 Task: Create new customer invoice with Date Opened: 14-May-23, Select Customer: Automotive Rat Spot, Terms: Net 15. Make invoice entry for item-1 with Date: 14-May-23, Description: Versace Natural Eros Eau De Toilette Spray (1.7 oz)
, Income Account: Income:Sales, Quantity: 2, Unit Price: 10.99, Sales Tax: Y, Sales Tax Included: Y, Tax Table: Sales Tax. Post Invoice with Post Date: 14-May-23, Post to Accounts: Assets:Accounts Receivable. Pay / Process Payment with Transaction Date: 28-May-23, Amount: 21.98, Transfer Account: Checking Account. Go to 'Print Invoice'.
Action: Mouse moved to (131, 29)
Screenshot: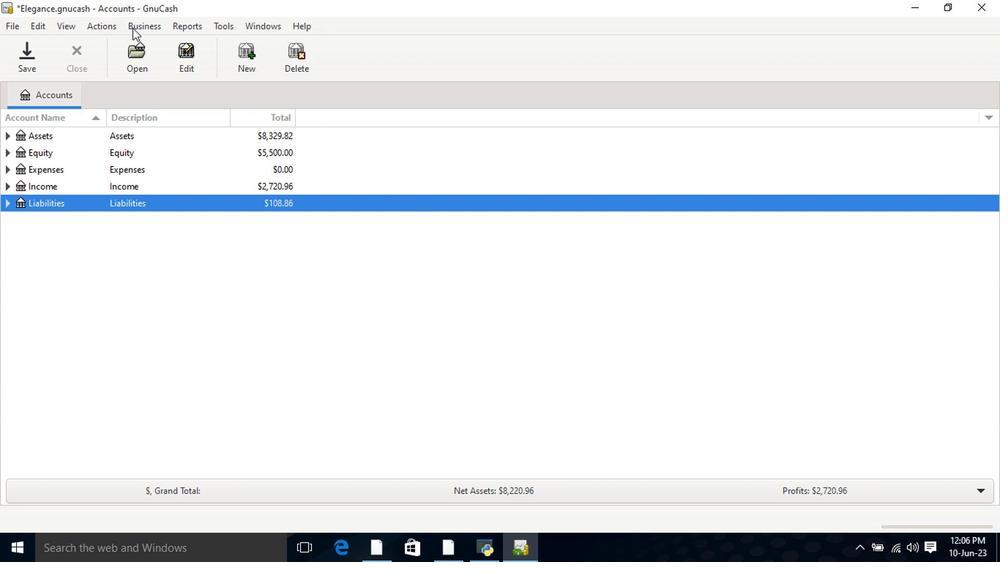 
Action: Mouse pressed left at (131, 29)
Screenshot: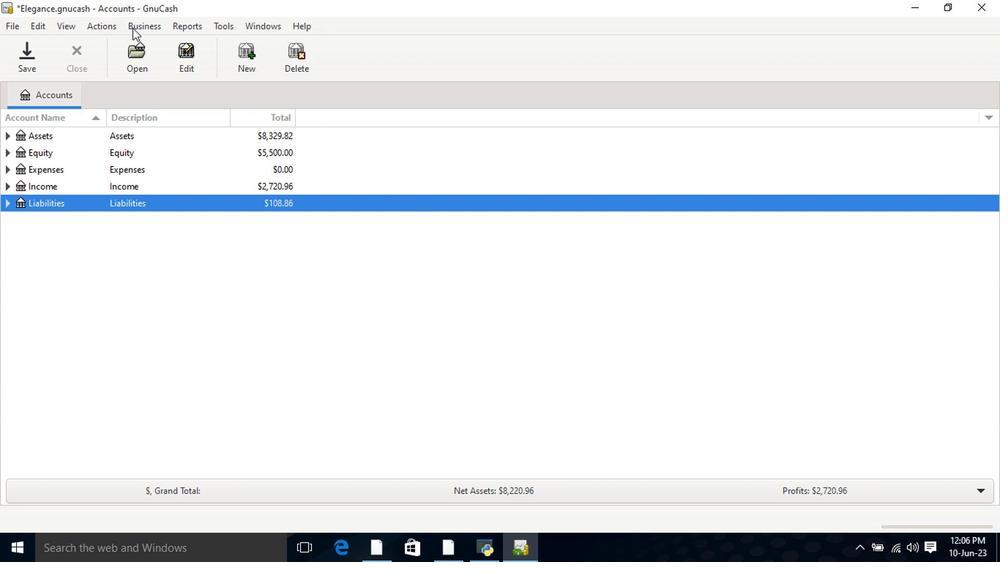 
Action: Mouse moved to (150, 38)
Screenshot: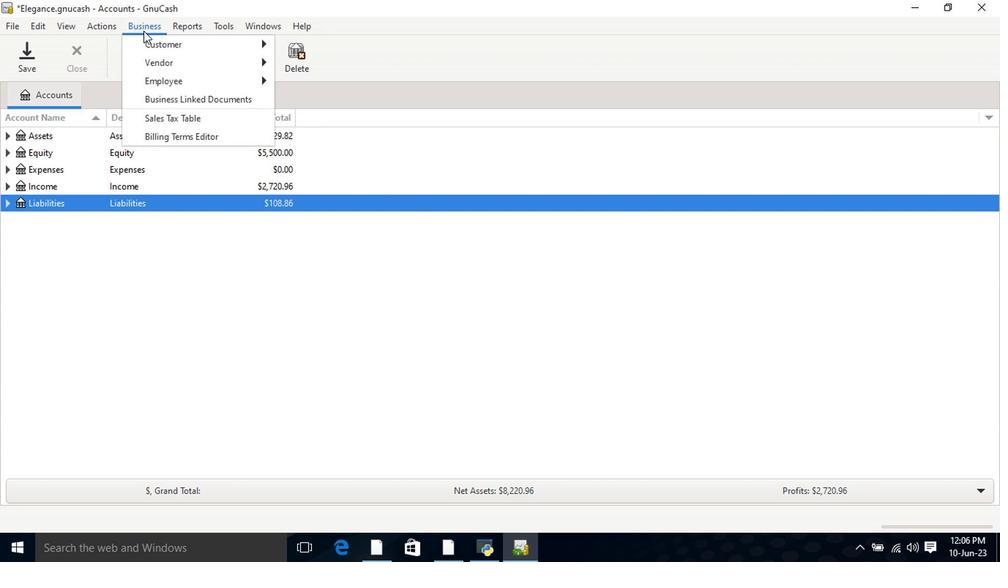 
Action: Mouse pressed left at (150, 38)
Screenshot: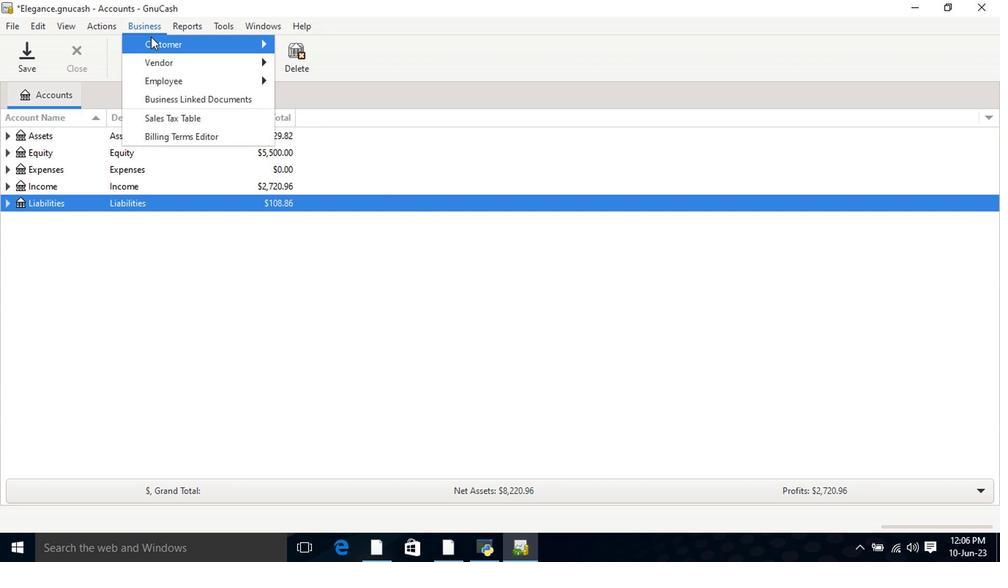 
Action: Mouse moved to (316, 100)
Screenshot: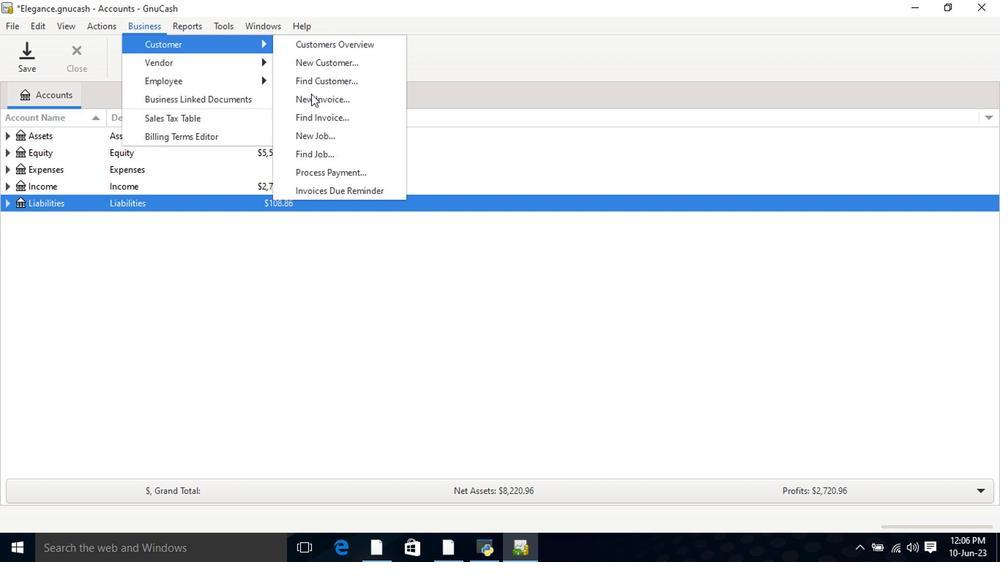 
Action: Mouse pressed left at (316, 100)
Screenshot: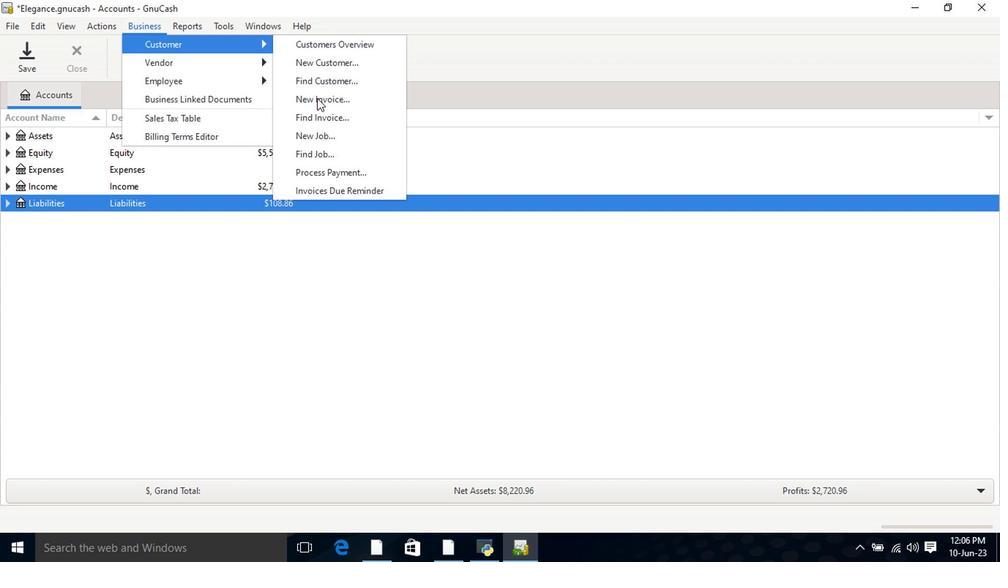 
Action: Mouse moved to (602, 229)
Screenshot: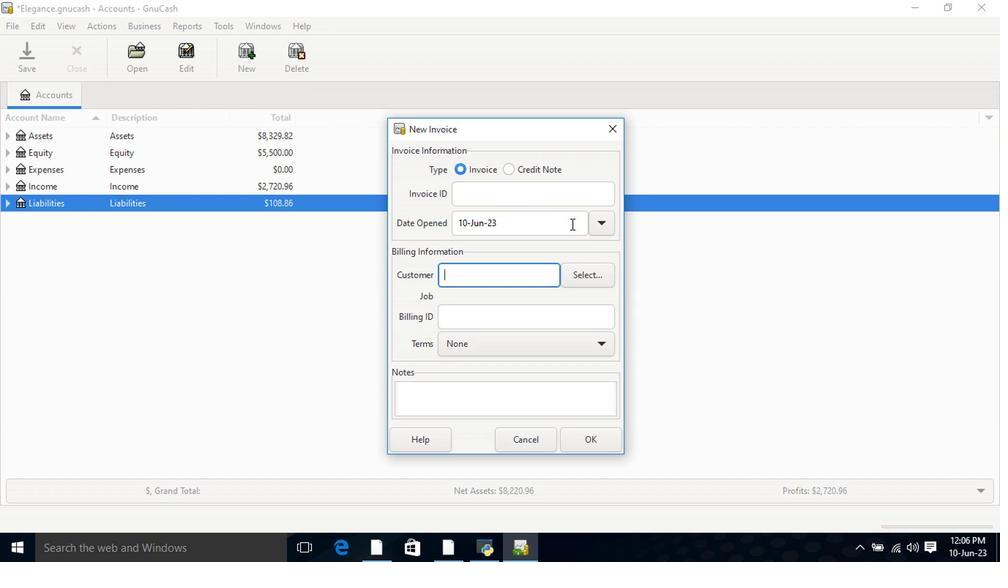 
Action: Mouse pressed left at (602, 229)
Screenshot: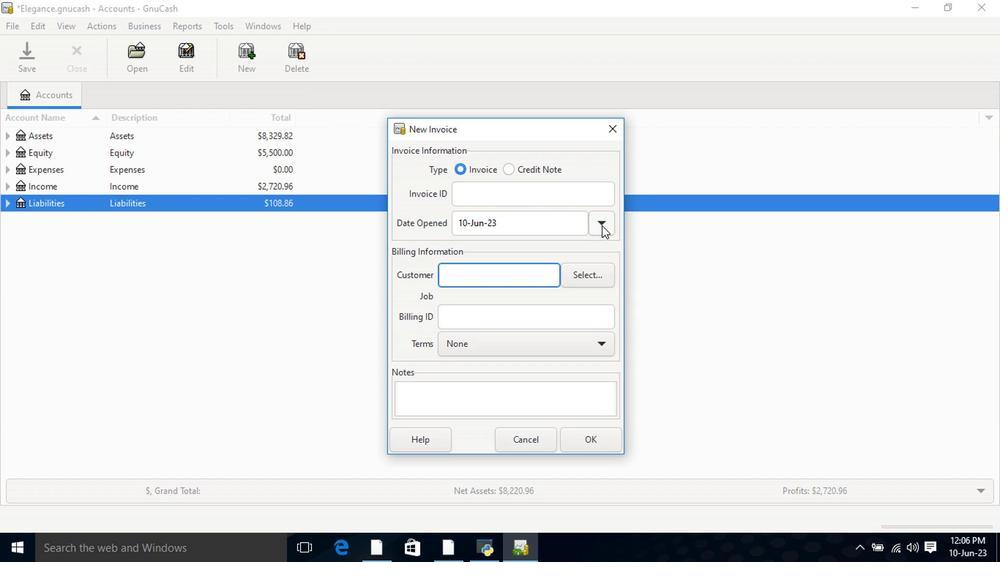 
Action: Mouse moved to (487, 249)
Screenshot: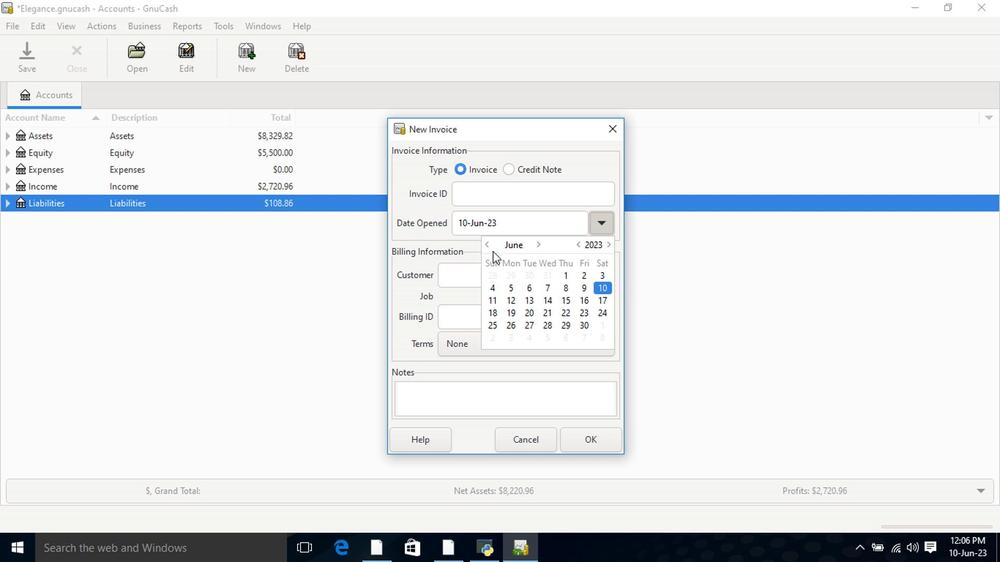 
Action: Mouse pressed left at (487, 249)
Screenshot: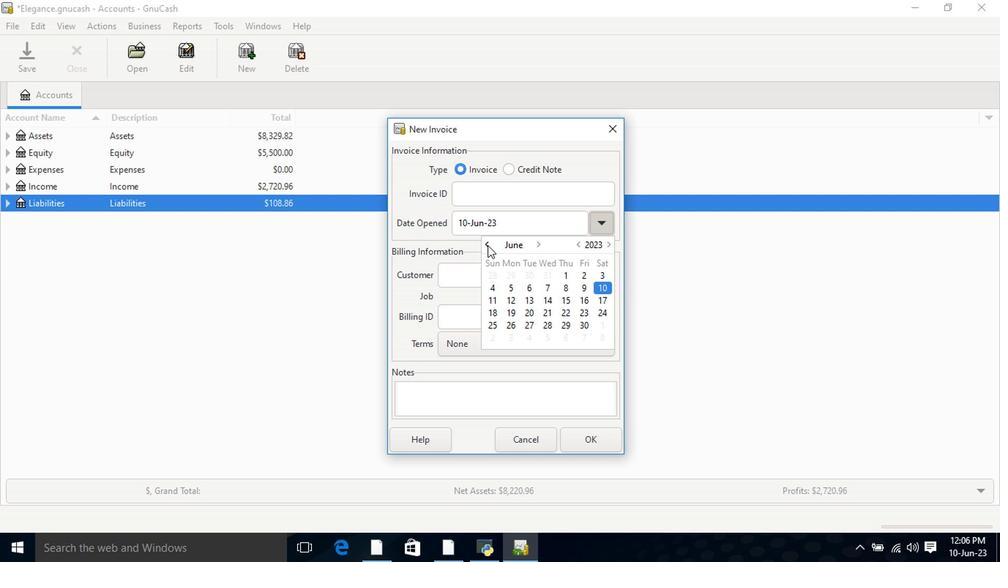 
Action: Mouse moved to (494, 307)
Screenshot: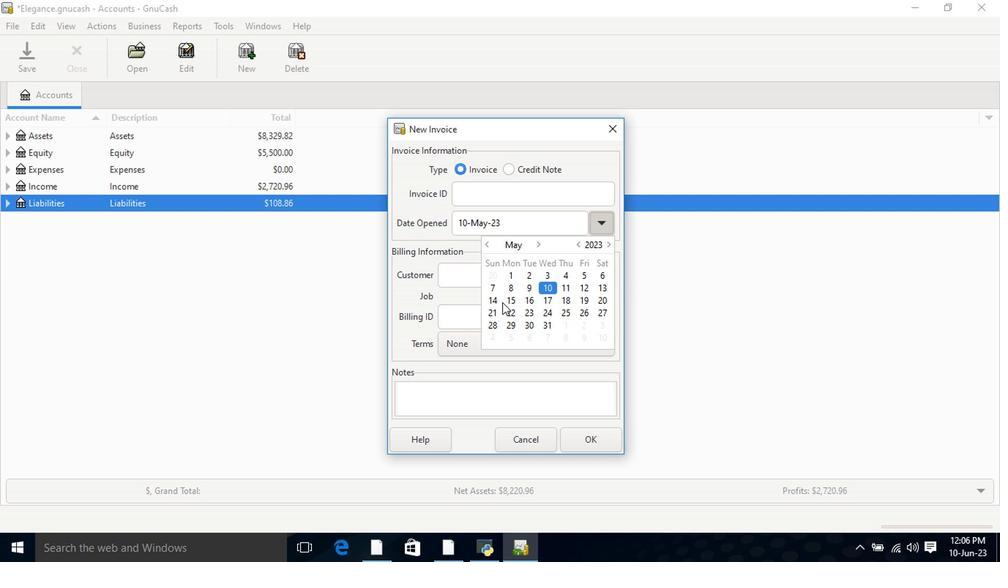 
Action: Mouse pressed left at (494, 307)
Screenshot: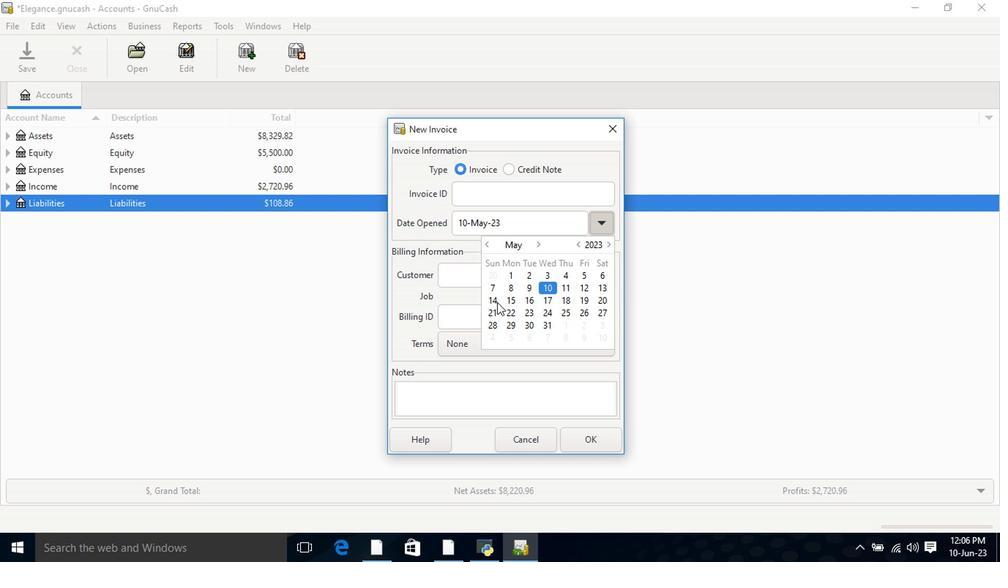 
Action: Mouse pressed left at (494, 307)
Screenshot: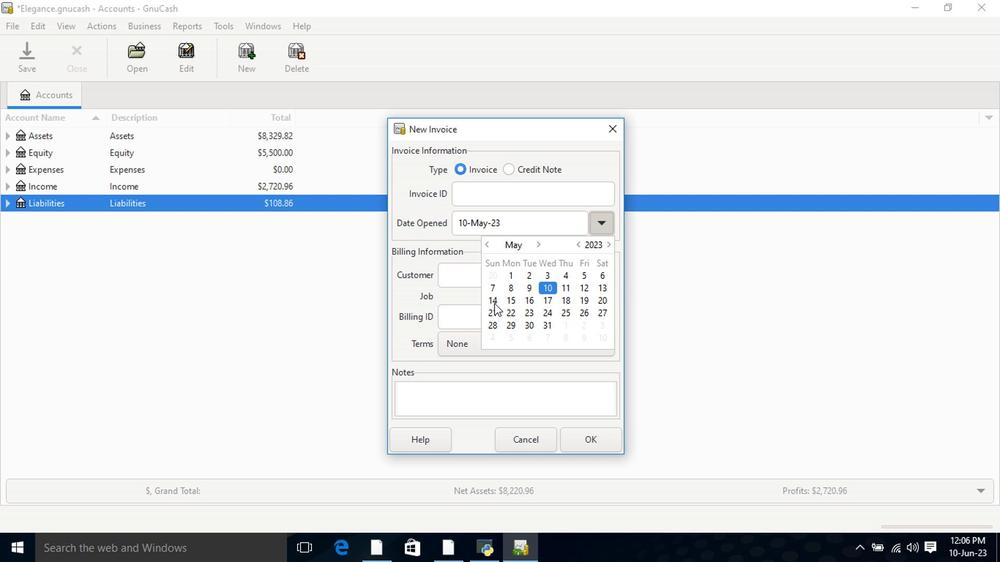 
Action: Mouse moved to (484, 280)
Screenshot: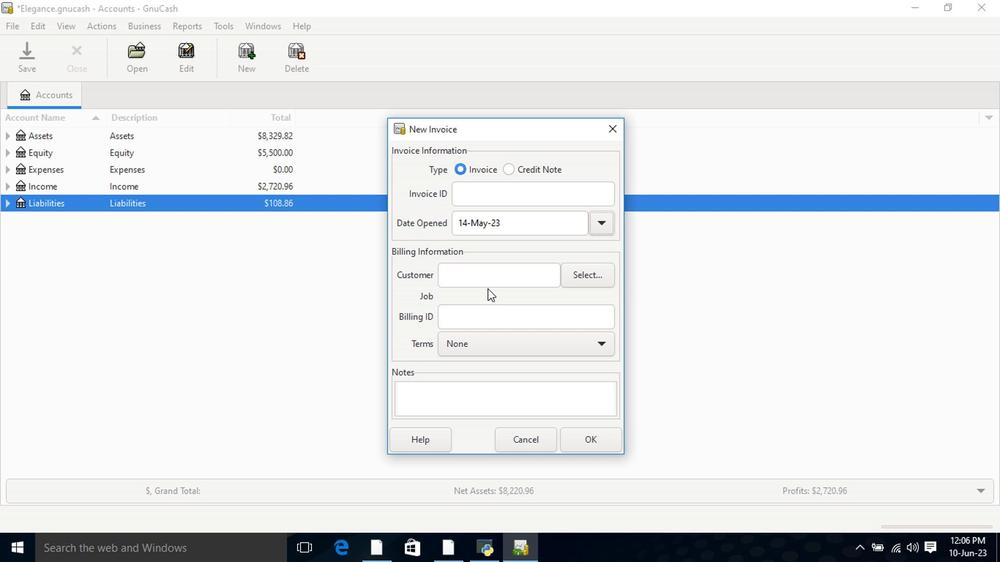 
Action: Mouse pressed left at (484, 280)
Screenshot: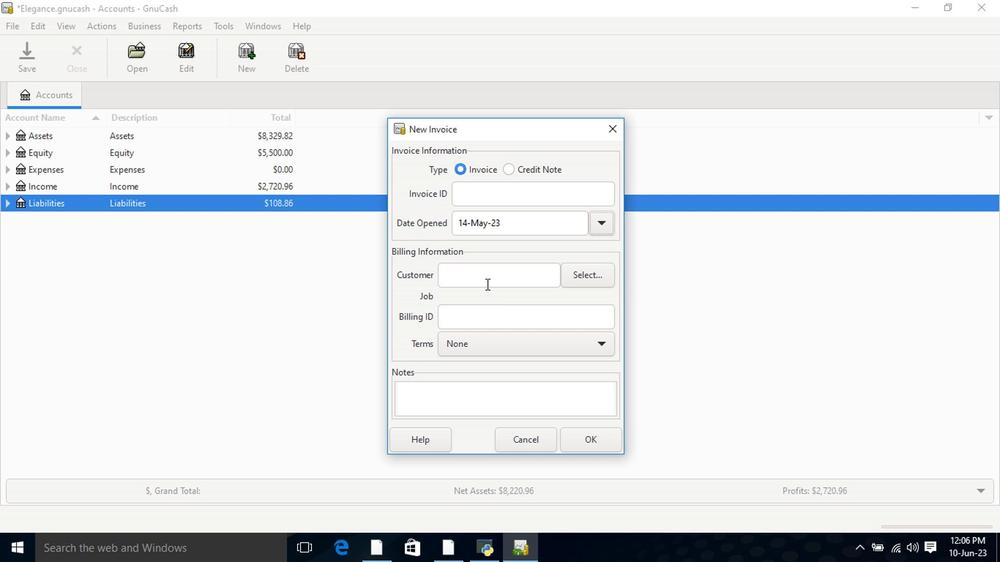 
Action: Key pressed <Key.shift>Auto
Screenshot: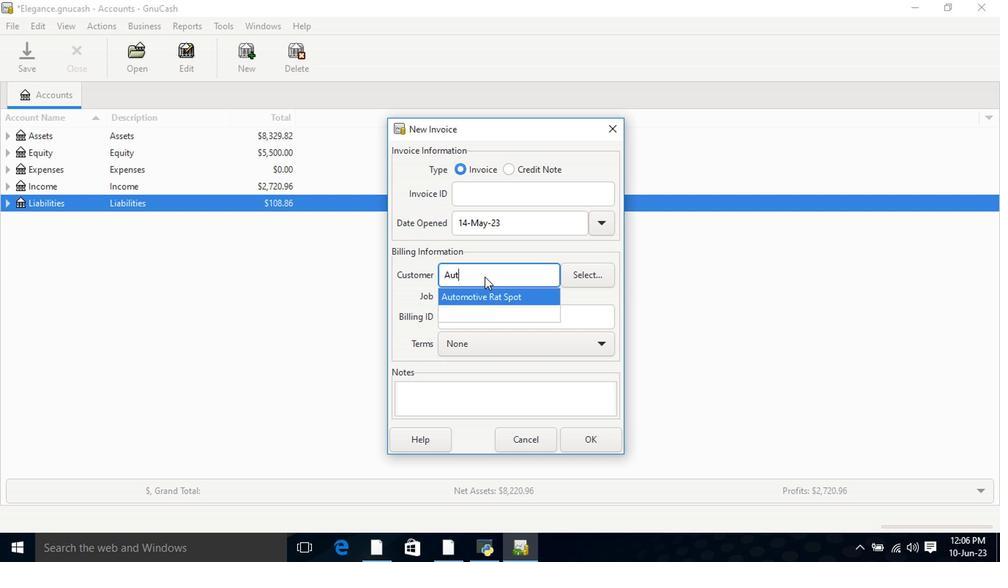 
Action: Mouse moved to (481, 302)
Screenshot: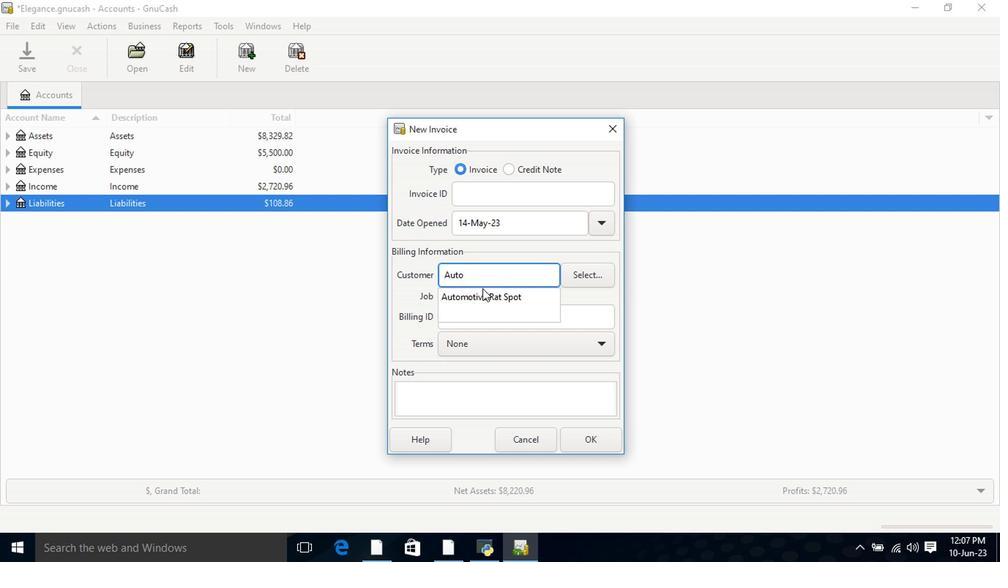 
Action: Mouse pressed left at (481, 302)
Screenshot: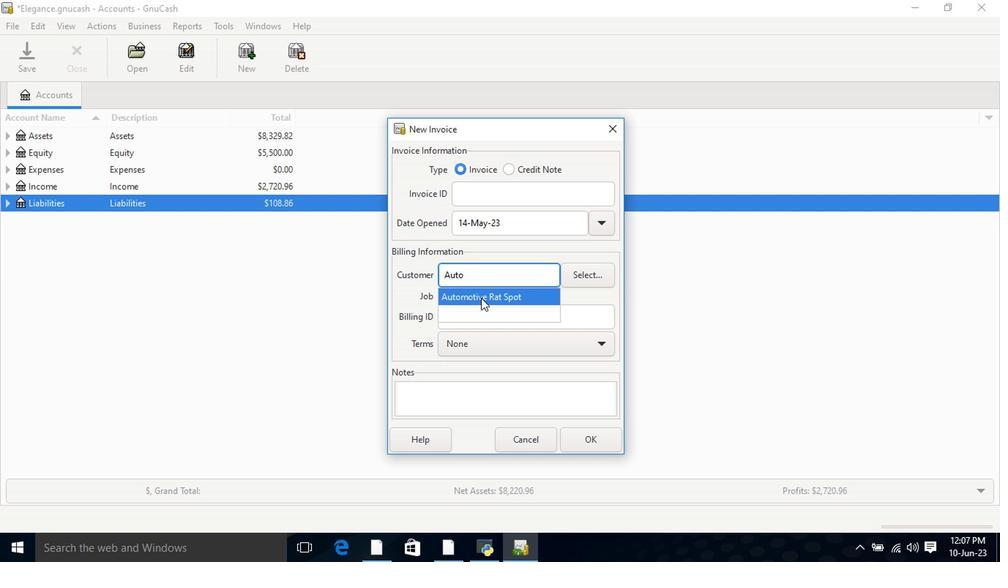 
Action: Mouse moved to (492, 372)
Screenshot: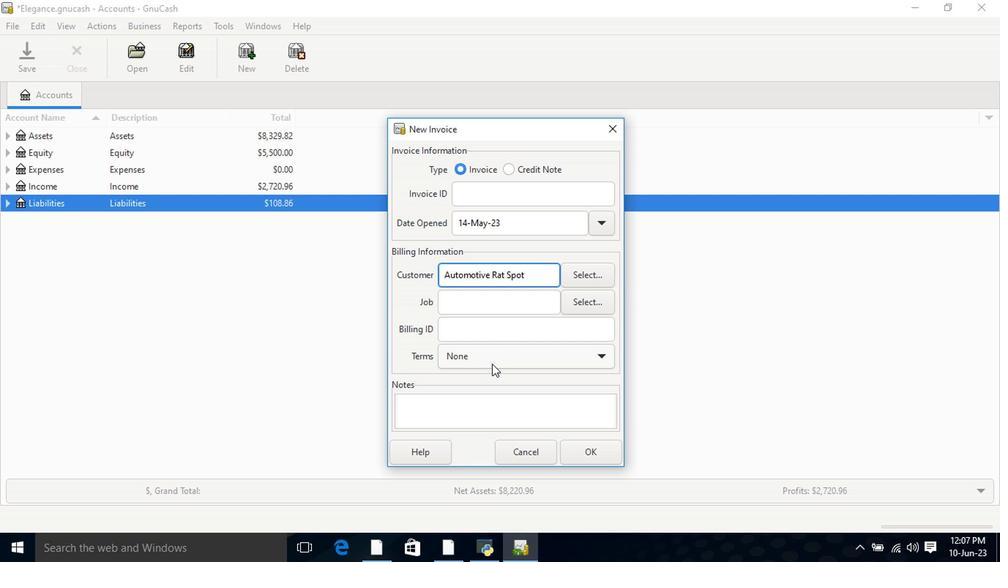 
Action: Mouse pressed left at (492, 372)
Screenshot: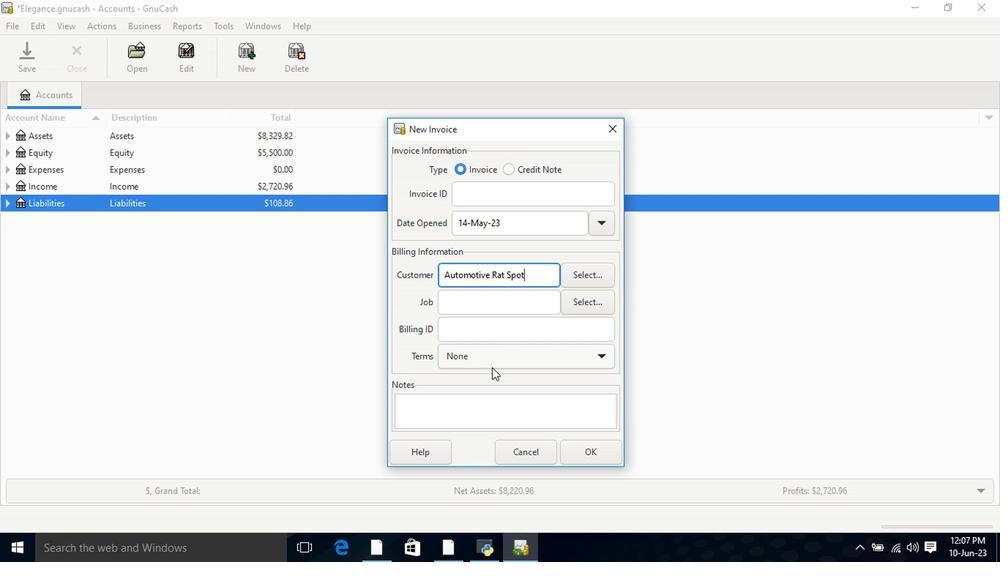 
Action: Mouse moved to (488, 387)
Screenshot: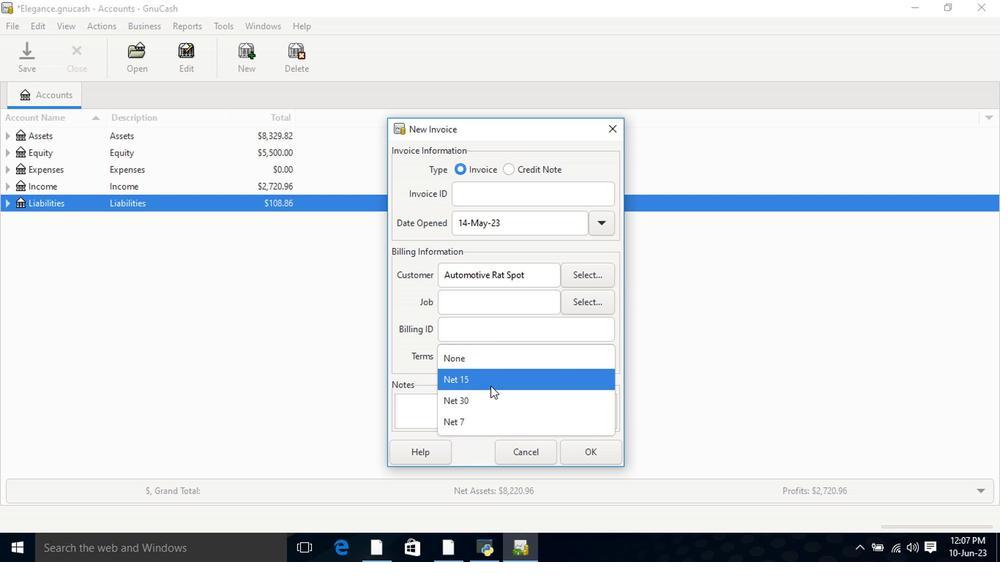 
Action: Mouse pressed left at (488, 387)
Screenshot: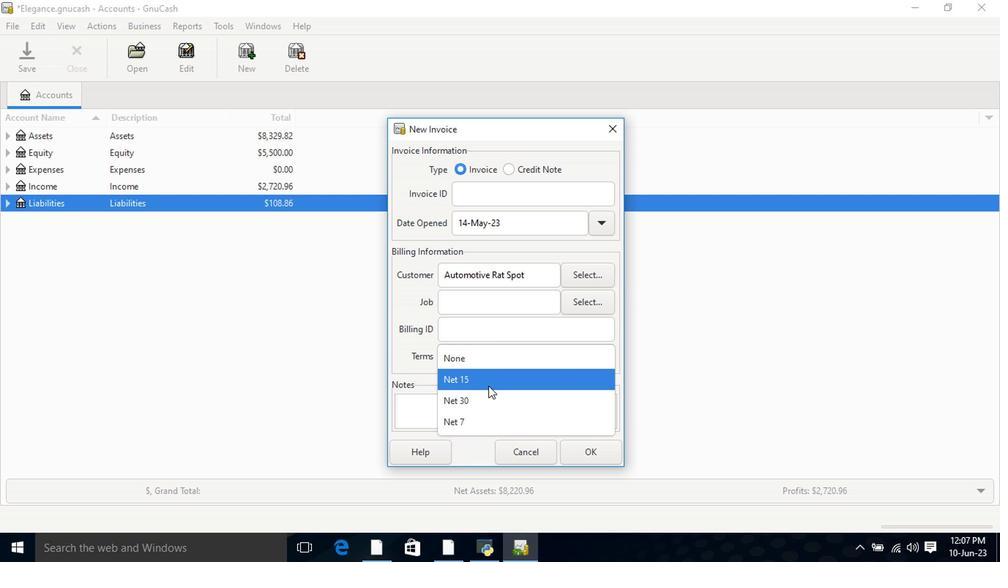
Action: Mouse moved to (579, 451)
Screenshot: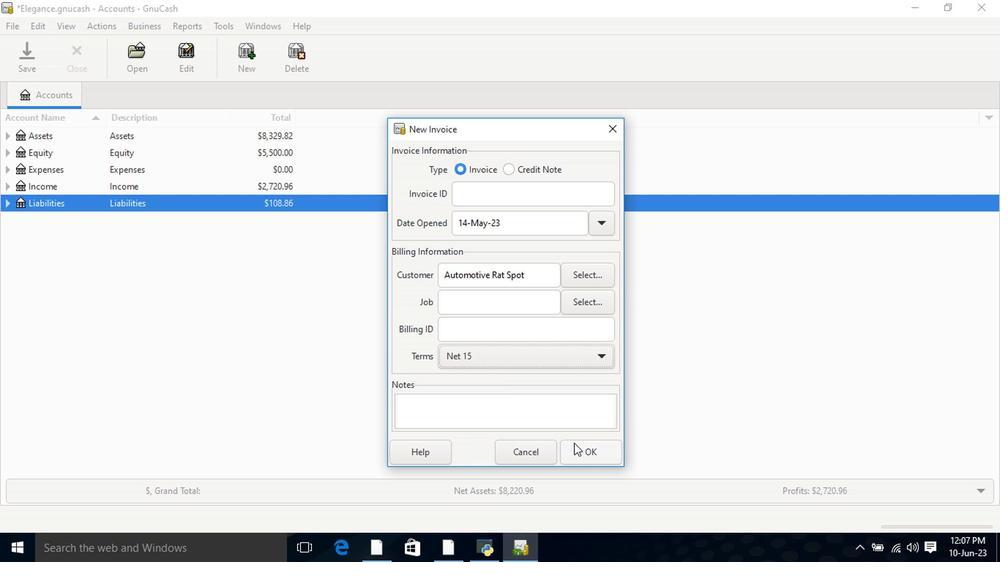 
Action: Mouse pressed left at (579, 451)
Screenshot: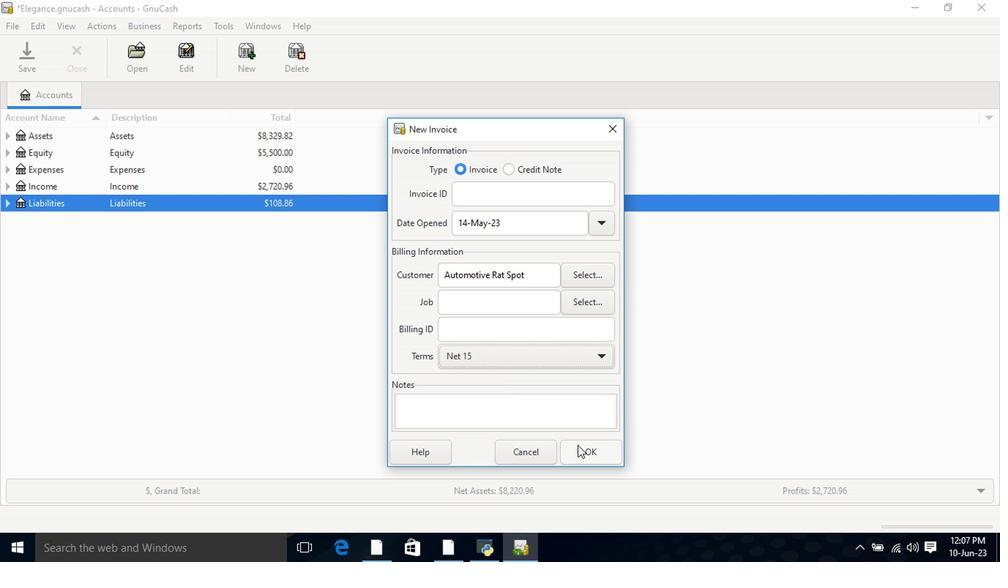 
Action: Mouse moved to (67, 288)
Screenshot: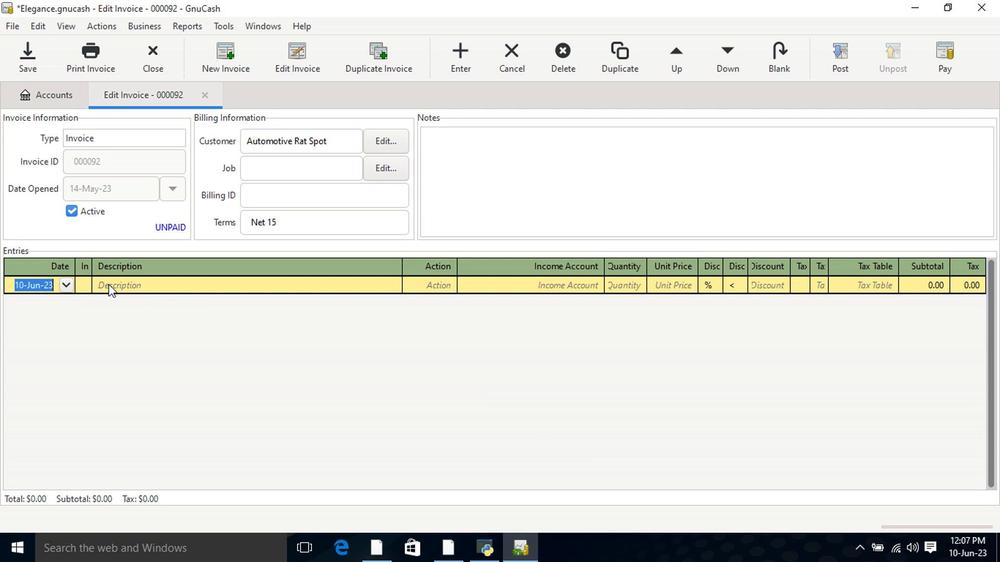 
Action: Mouse pressed left at (67, 288)
Screenshot: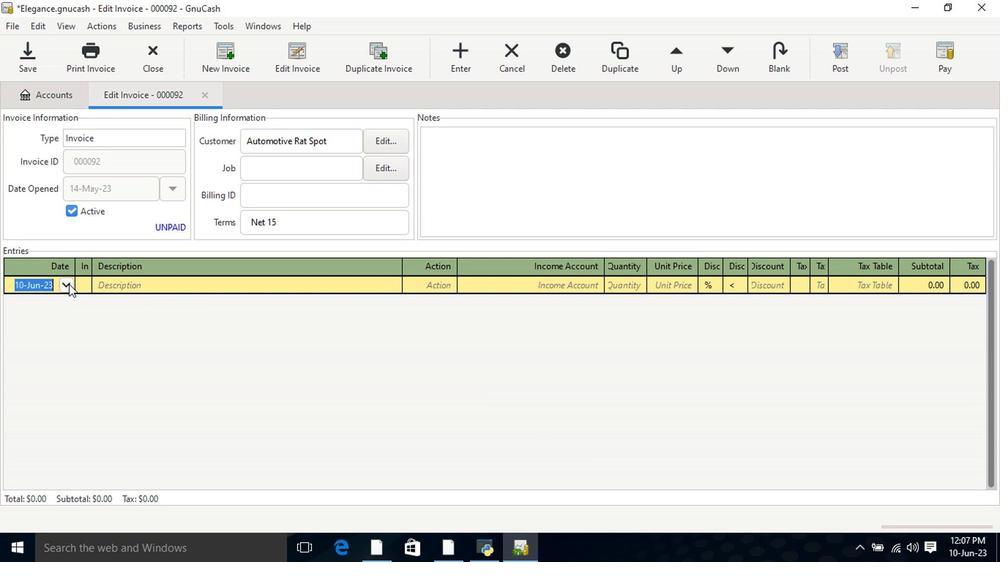 
Action: Mouse moved to (9, 309)
Screenshot: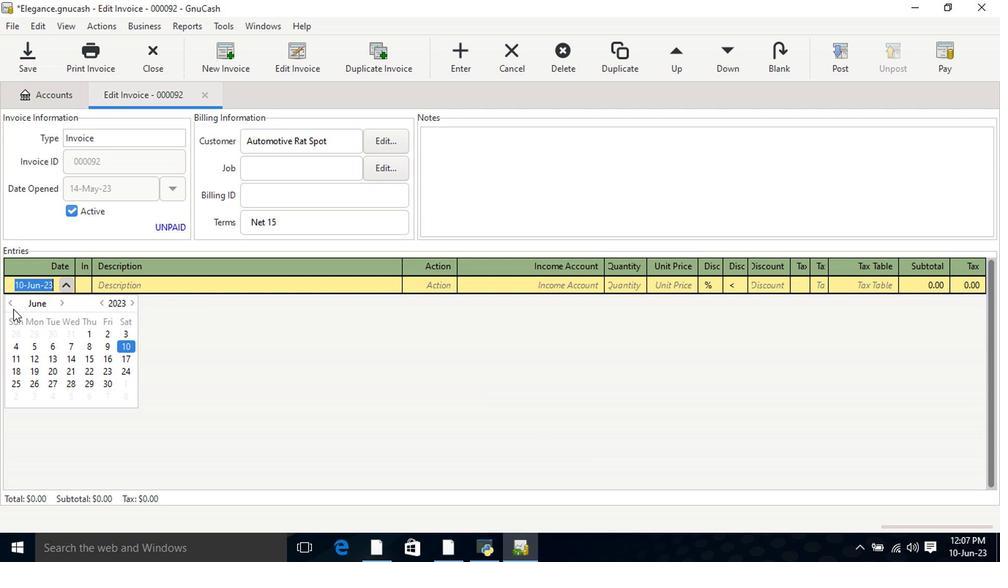 
Action: Mouse pressed left at (9, 309)
Screenshot: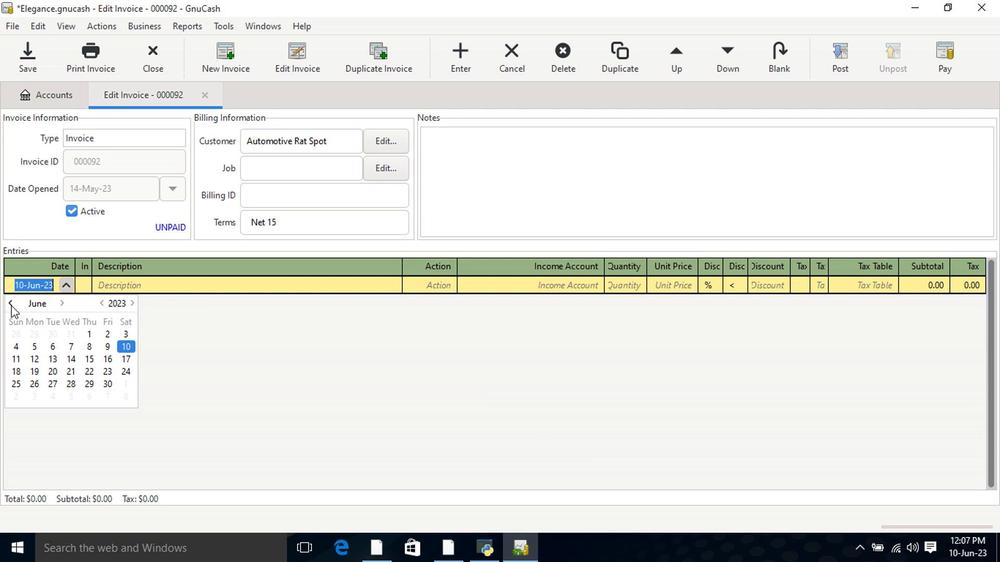 
Action: Mouse moved to (13, 363)
Screenshot: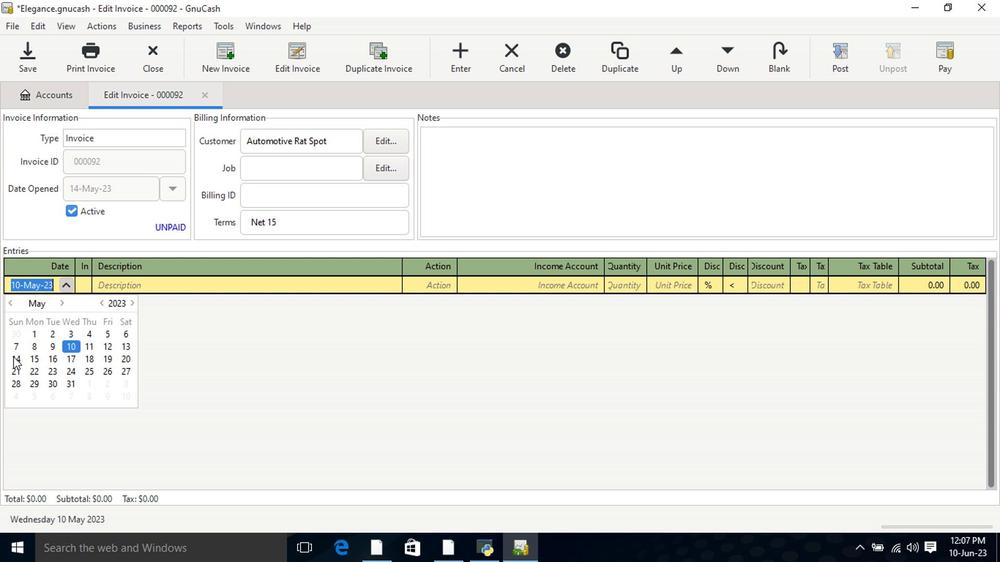 
Action: Mouse pressed left at (13, 363)
Screenshot: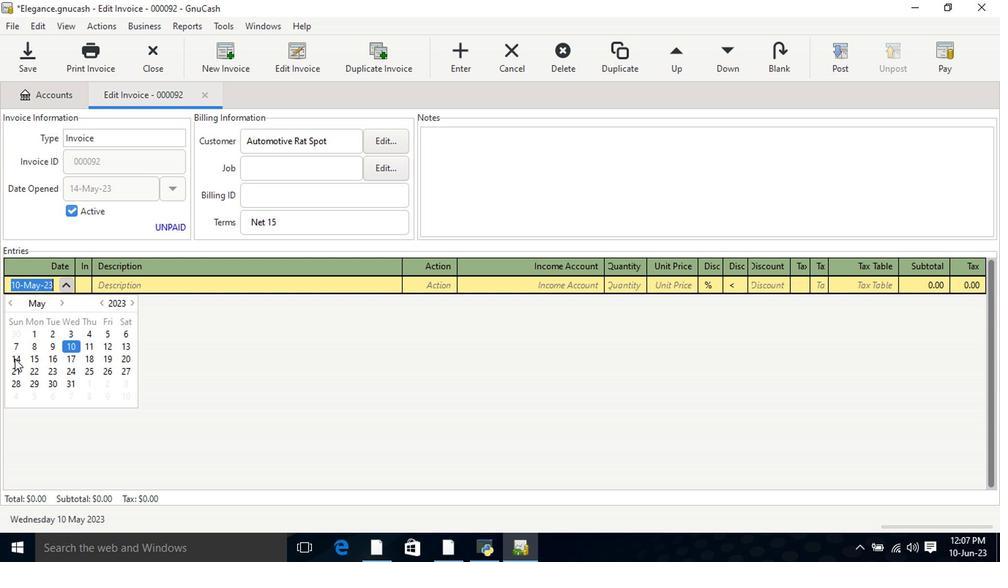 
Action: Mouse pressed left at (13, 363)
Screenshot: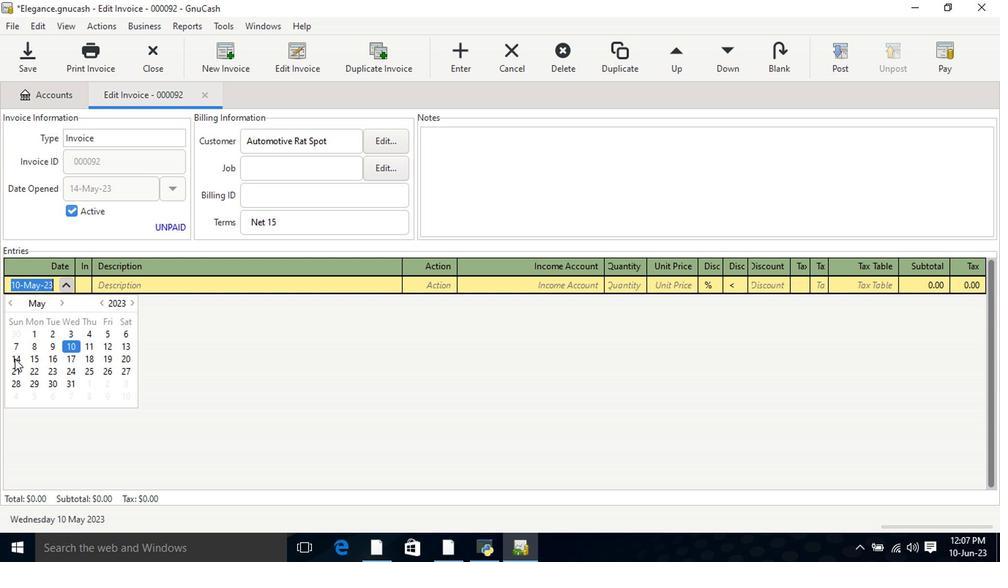 
Action: Mouse moved to (139, 292)
Screenshot: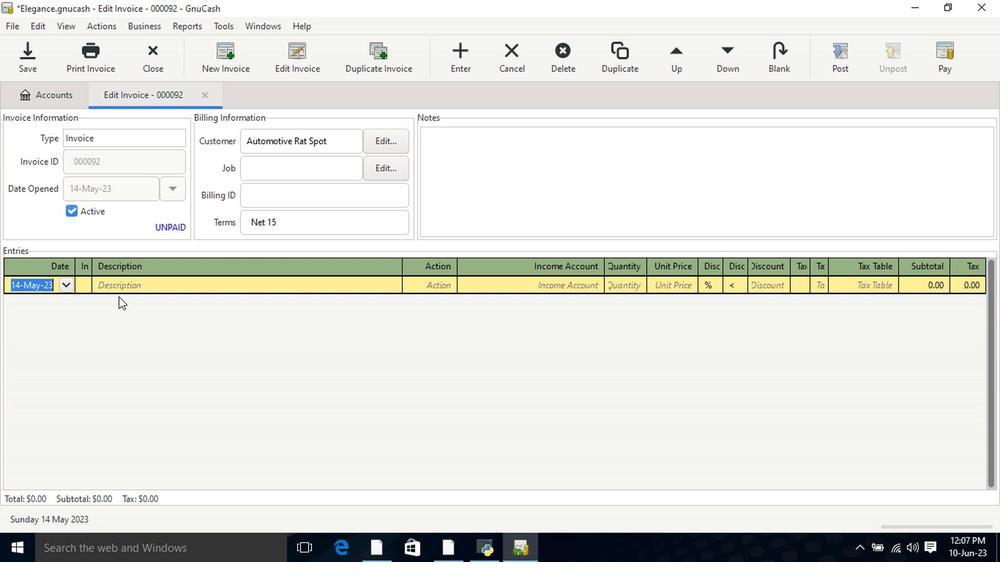 
Action: Mouse pressed left at (139, 292)
Screenshot: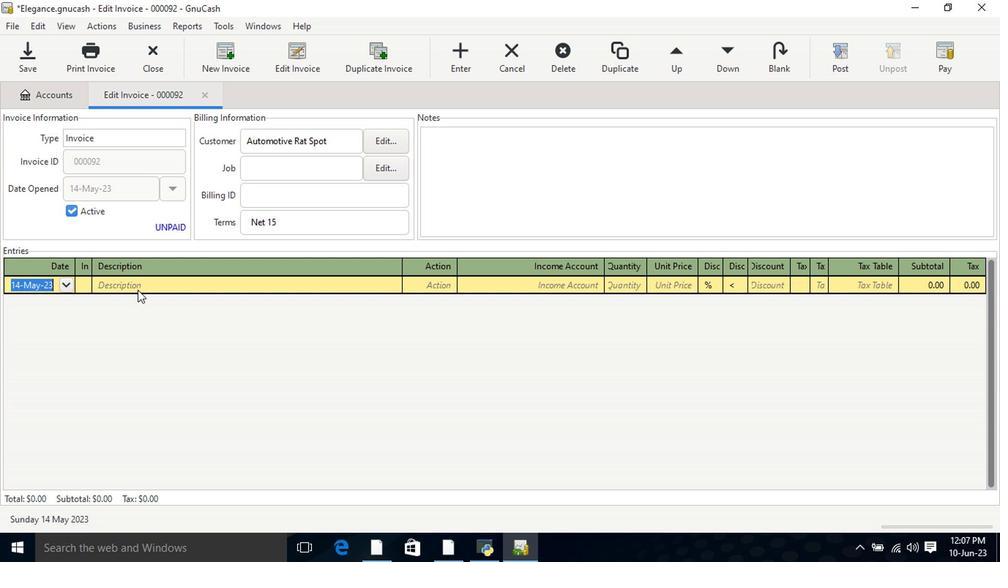 
Action: Key pressed <Key.shift><Key.shift>Versace<Key.space><Key.shift>Natural<Key.space><Key.shift>Eros<Key.space><Key.shift>Eau<Key.space><Key.shift>De<Key.space><Key.shift>Toilette<Key.space><Key.shift>Spray<Key.space><Key.shift_r>(1.7<Key.space>oz<Key.shift_r>)<Key.tab><Key.tab>incom<Key.down><Key.down><Key.down>
Screenshot: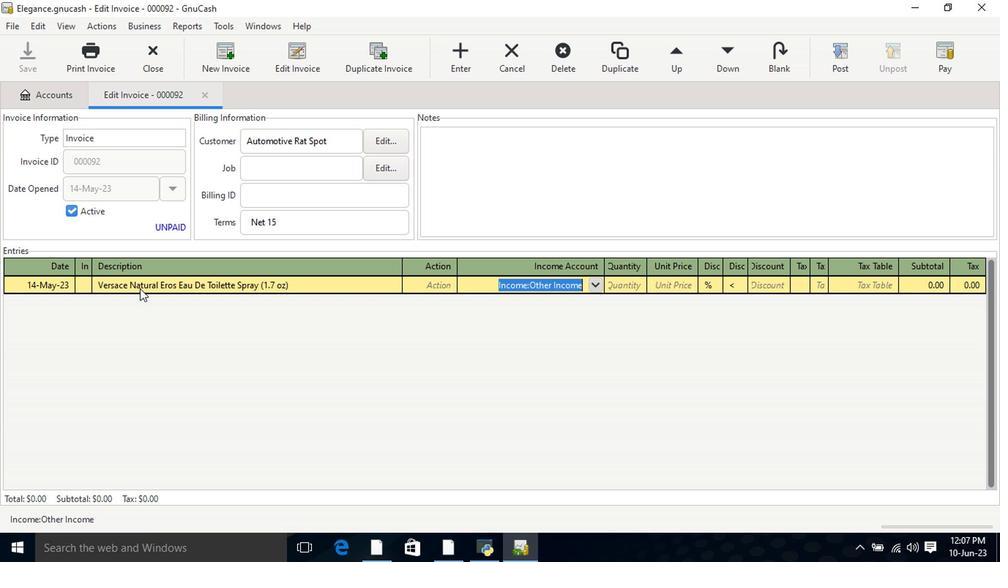 
Action: Mouse moved to (596, 290)
Screenshot: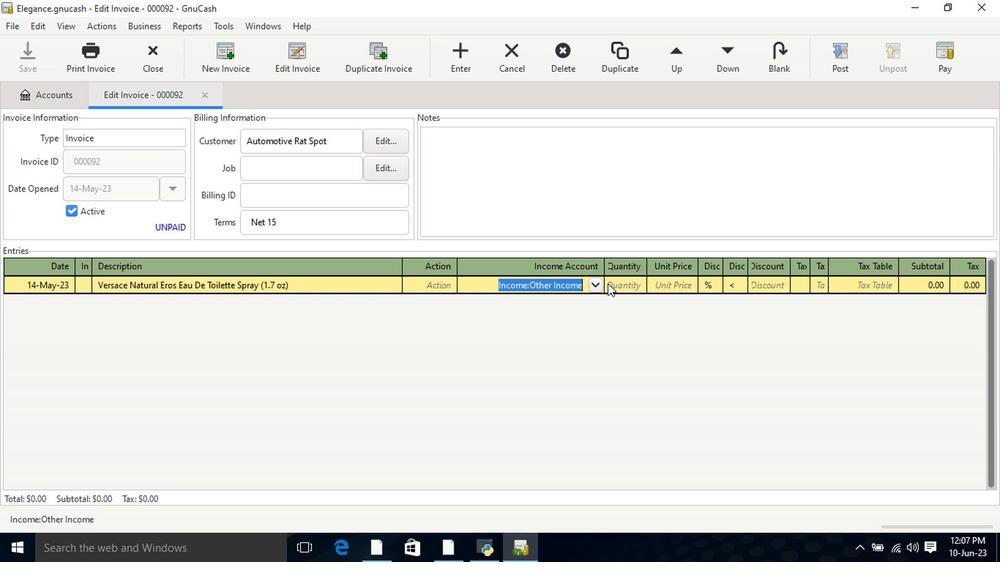 
Action: Mouse pressed left at (596, 290)
Screenshot: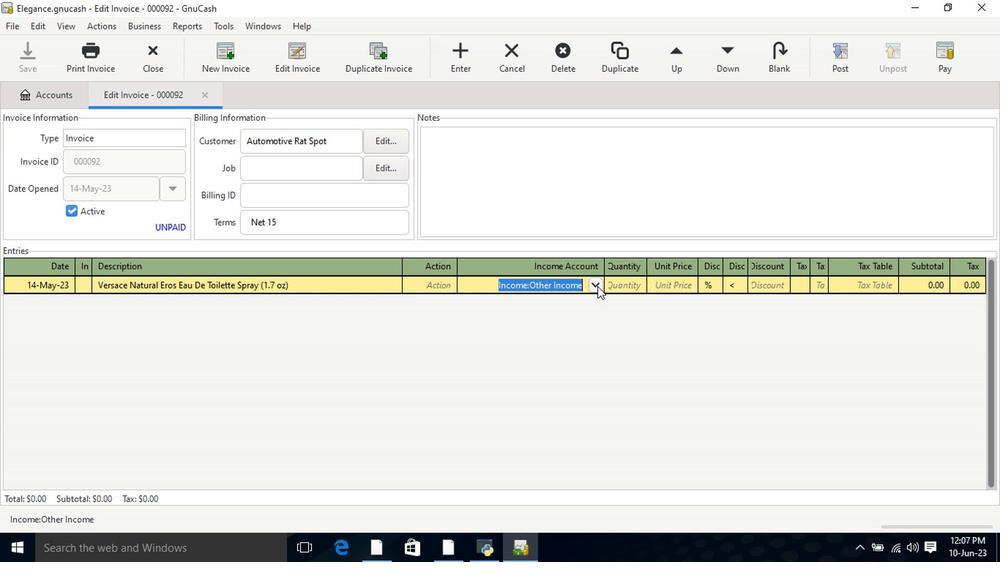 
Action: Mouse moved to (541, 355)
Screenshot: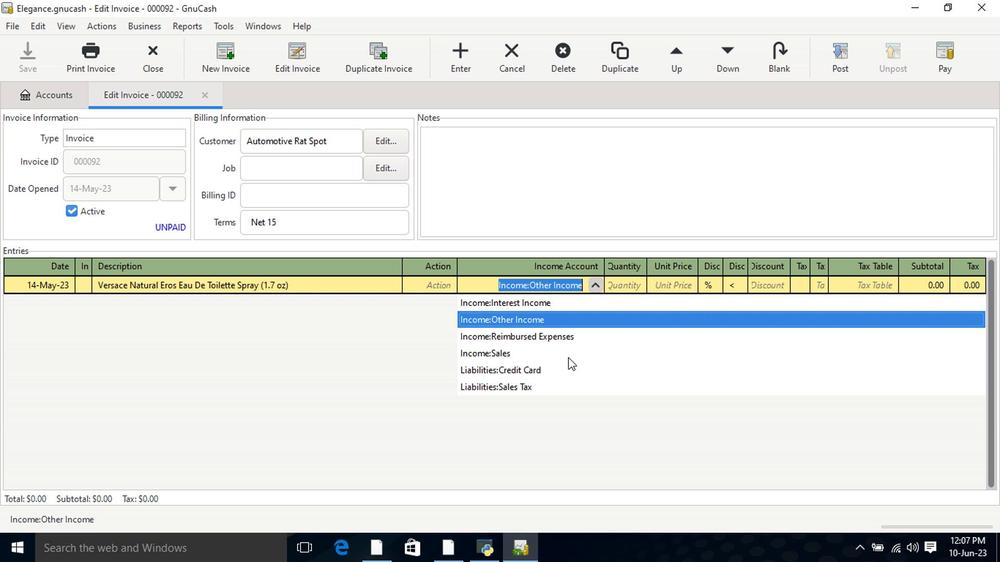 
Action: Mouse pressed left at (541, 355)
Screenshot: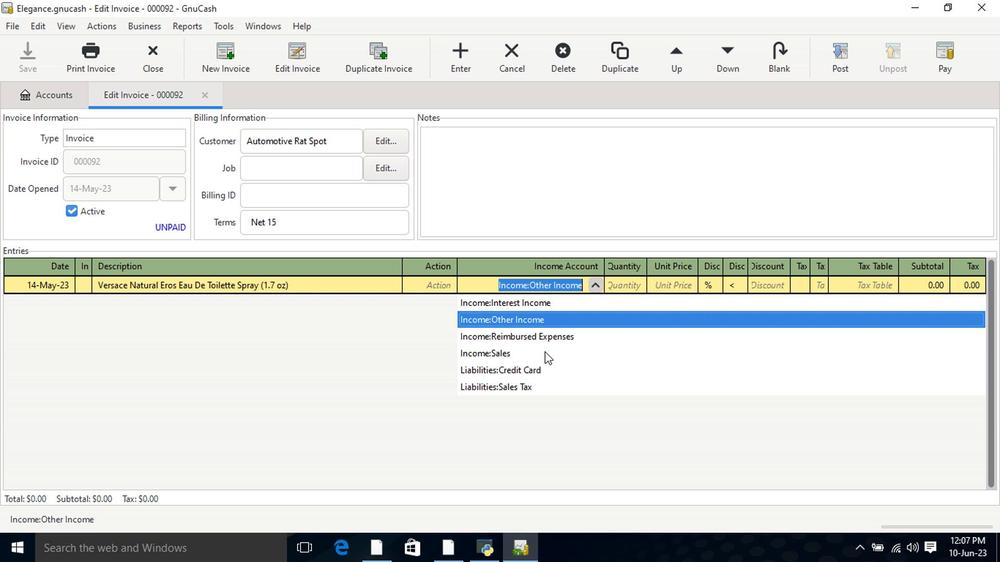 
Action: Key pressed <Key.tab>2<Key.tab>10.99<Key.tab>
Screenshot: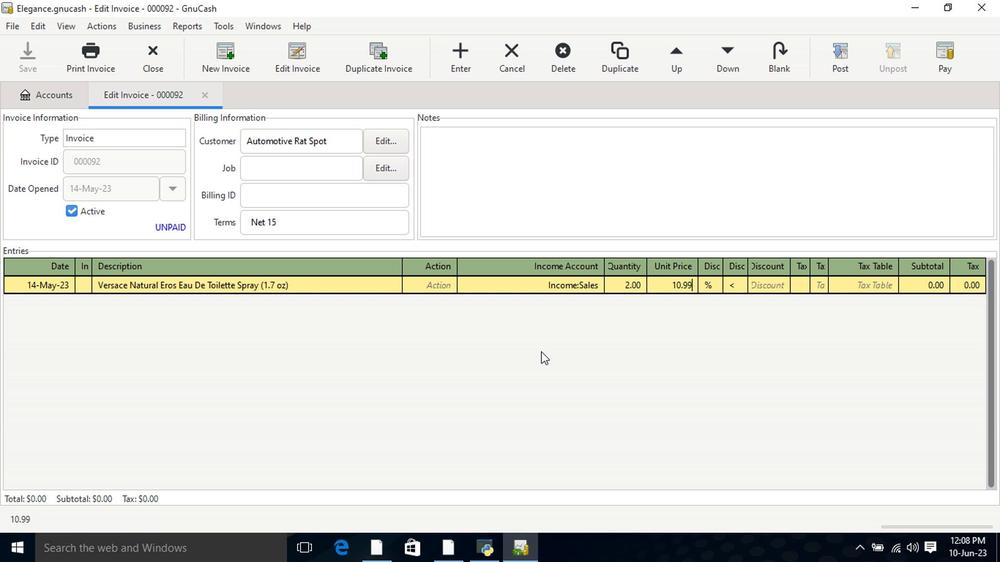 
Action: Mouse moved to (805, 292)
Screenshot: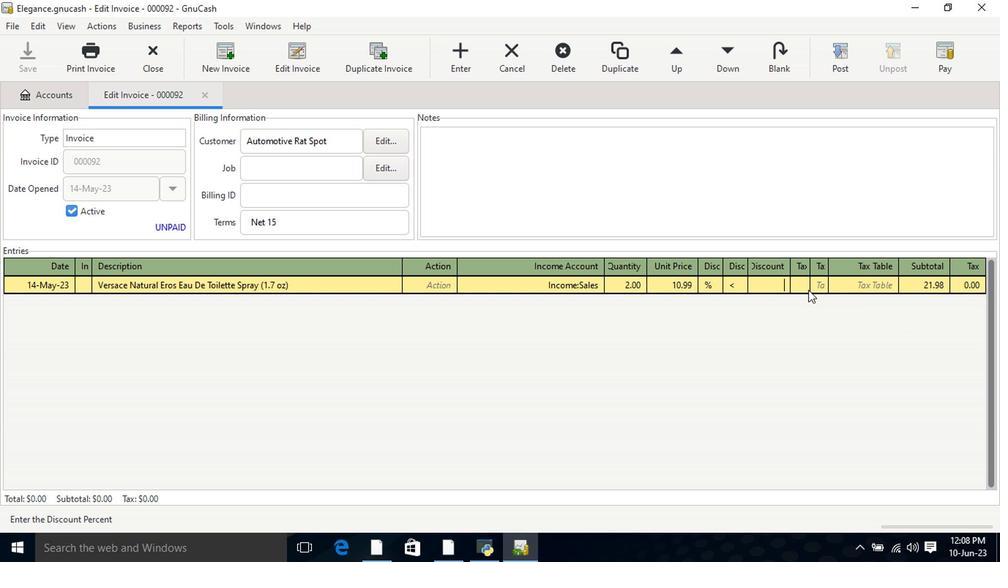 
Action: Mouse pressed left at (805, 292)
Screenshot: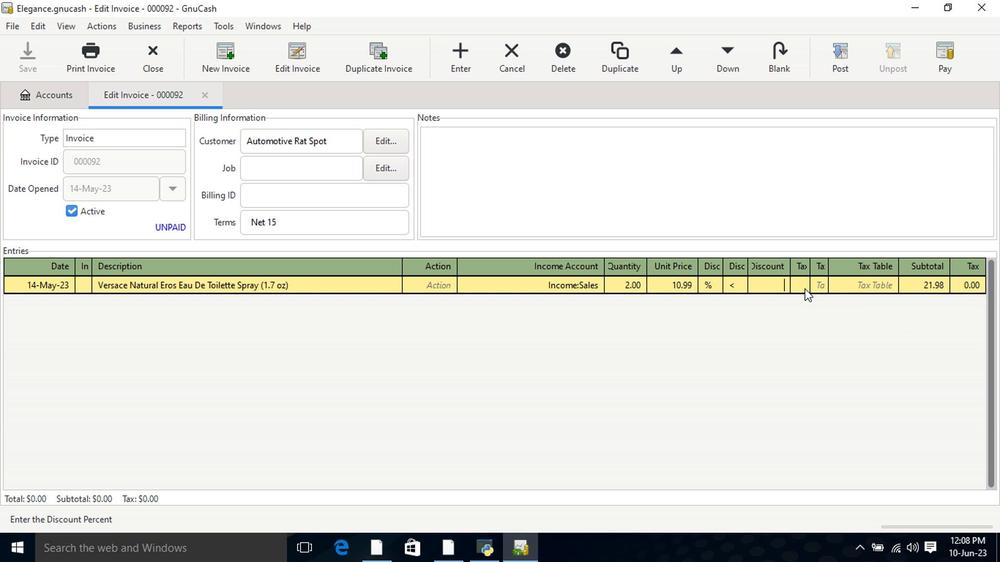 
Action: Mouse moved to (818, 292)
Screenshot: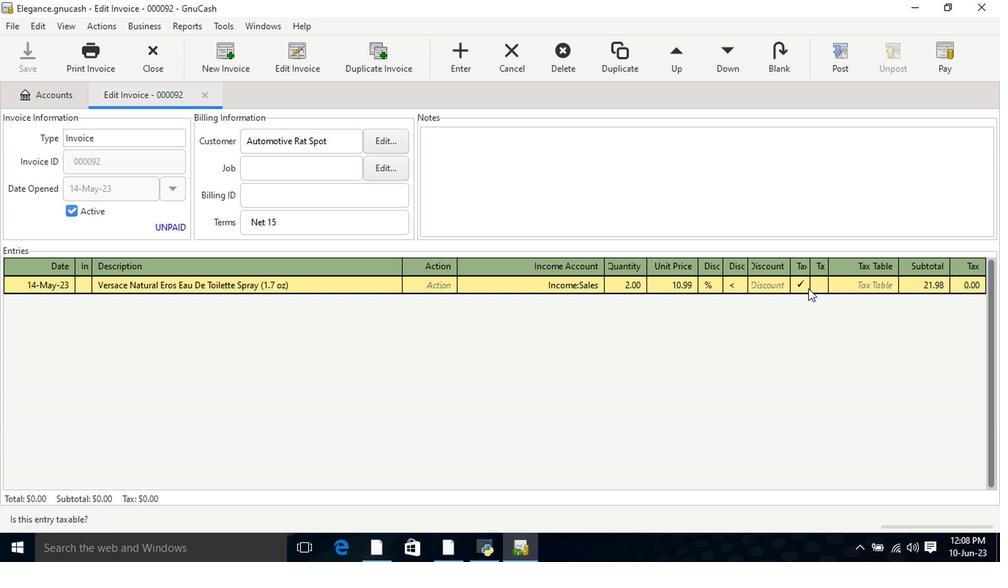 
Action: Mouse pressed left at (818, 292)
Screenshot: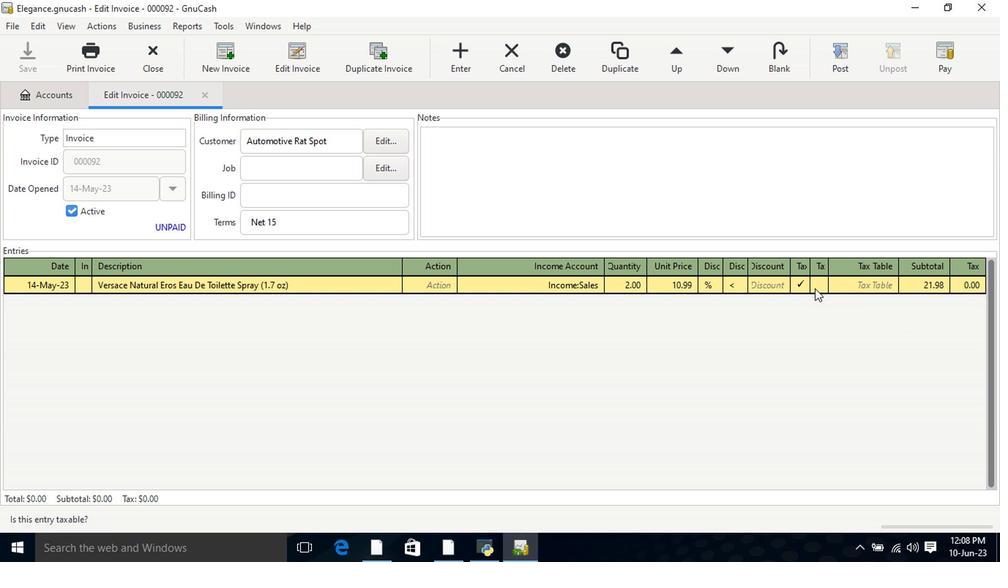 
Action: Mouse moved to (872, 292)
Screenshot: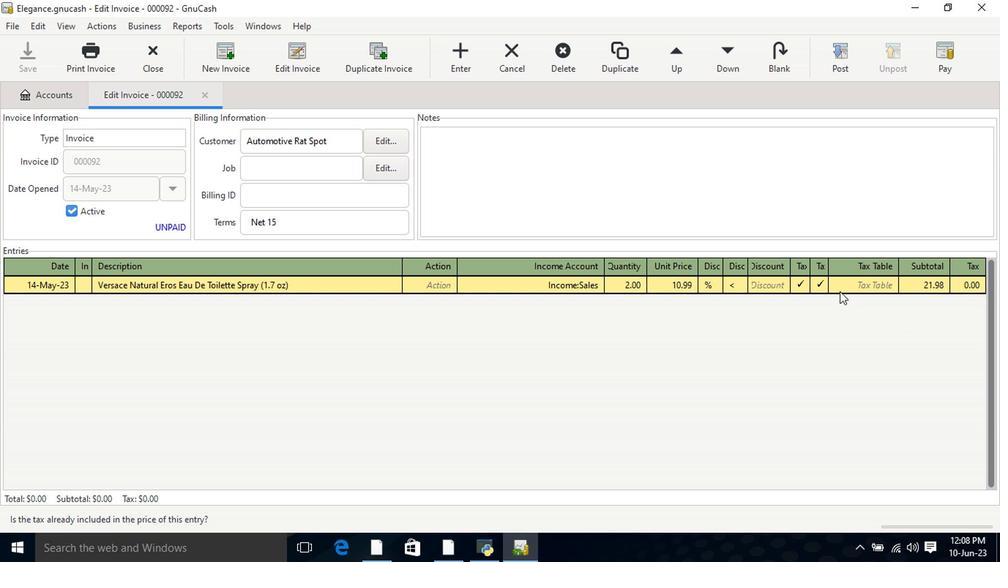 
Action: Mouse pressed left at (872, 292)
Screenshot: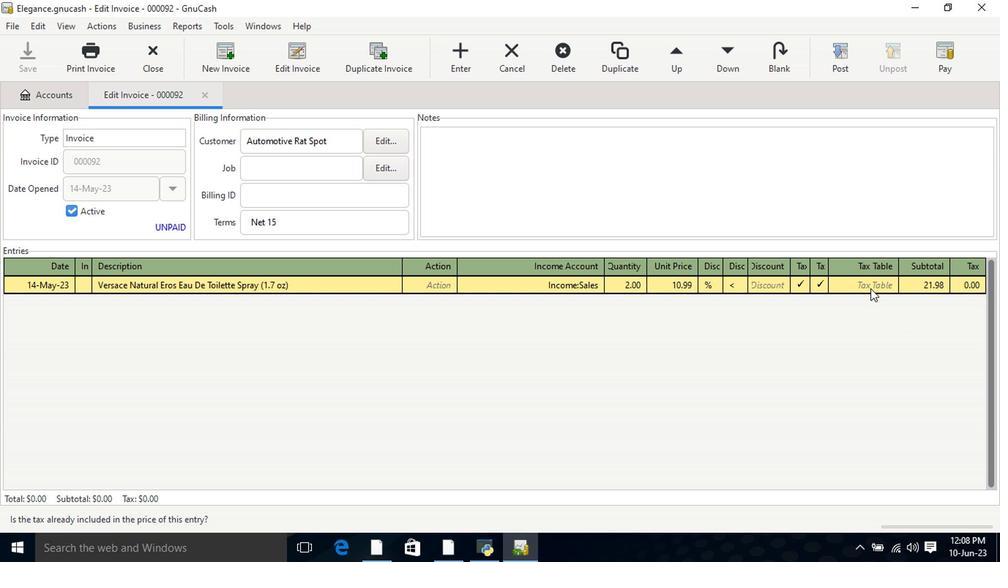 
Action: Mouse moved to (886, 293)
Screenshot: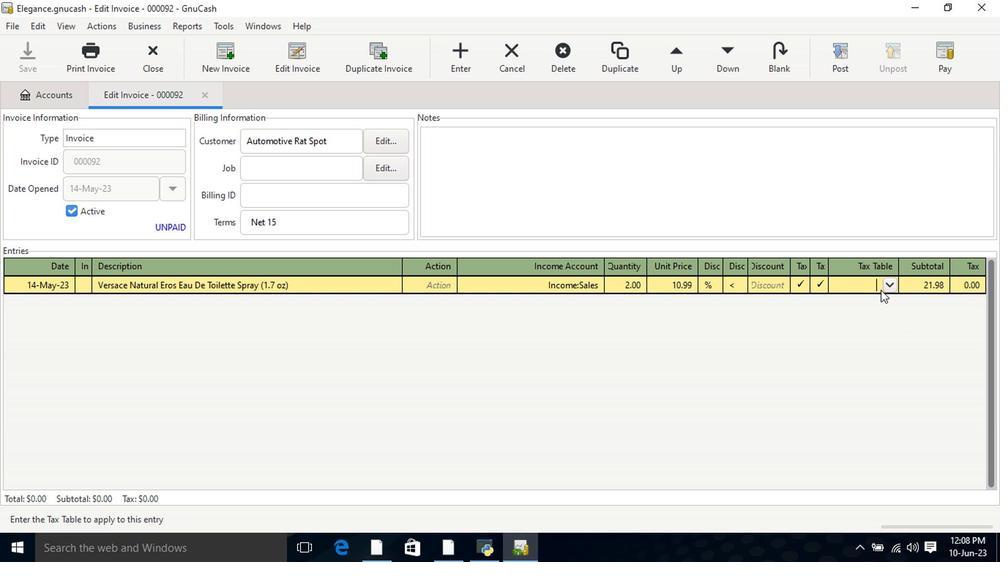 
Action: Mouse pressed left at (886, 293)
Screenshot: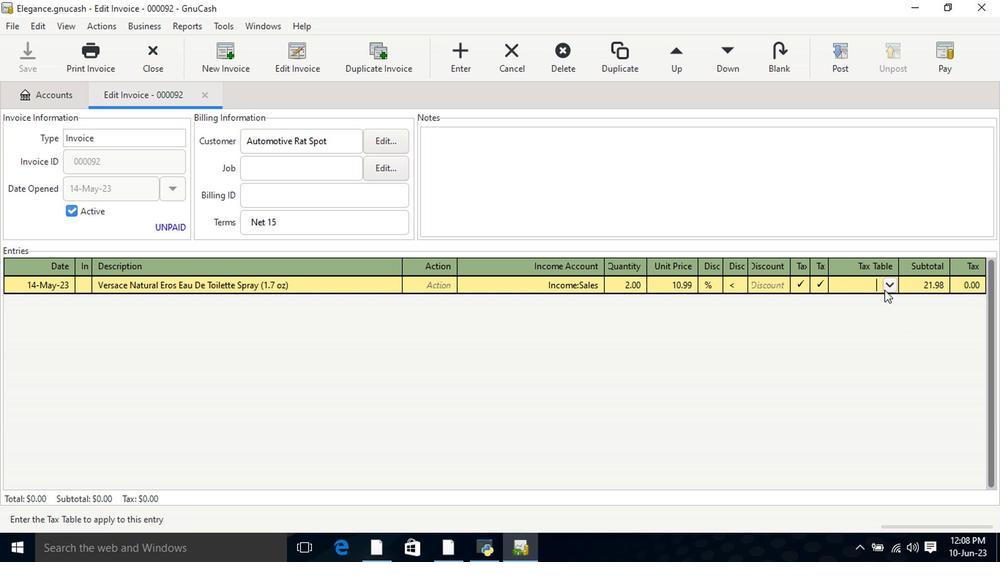 
Action: Mouse moved to (885, 309)
Screenshot: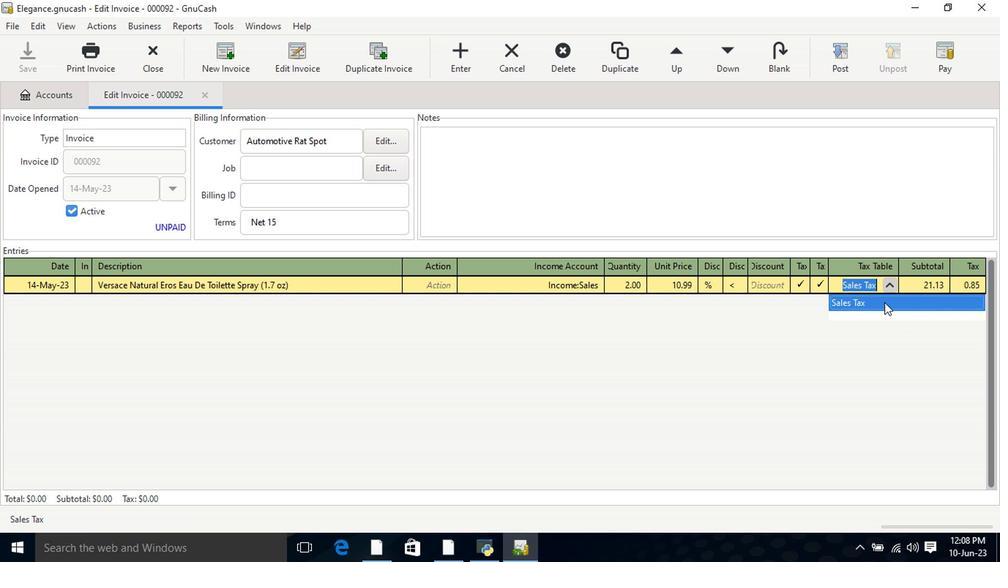 
Action: Key pressed <Key.tab>
Screenshot: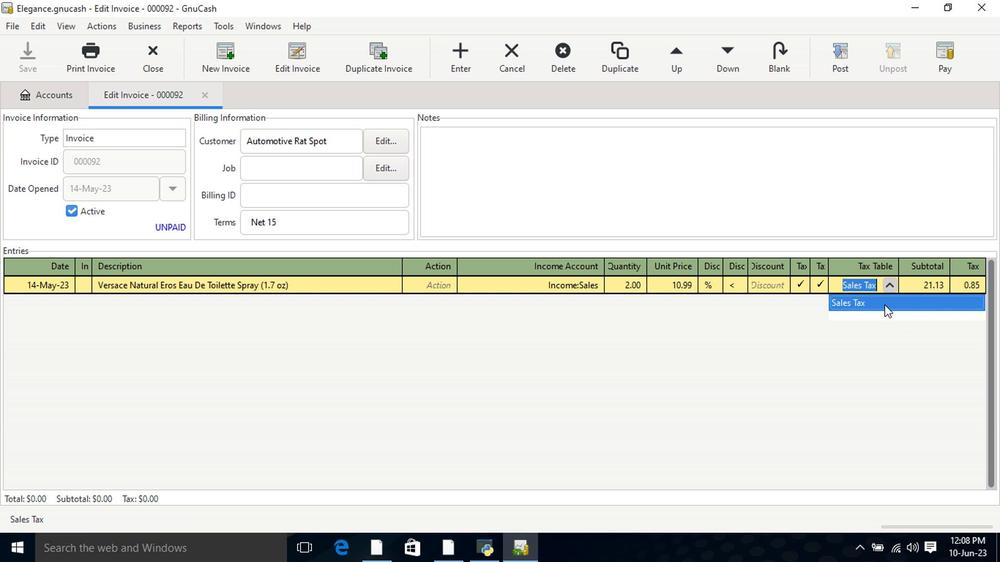 
Action: Mouse moved to (849, 60)
Screenshot: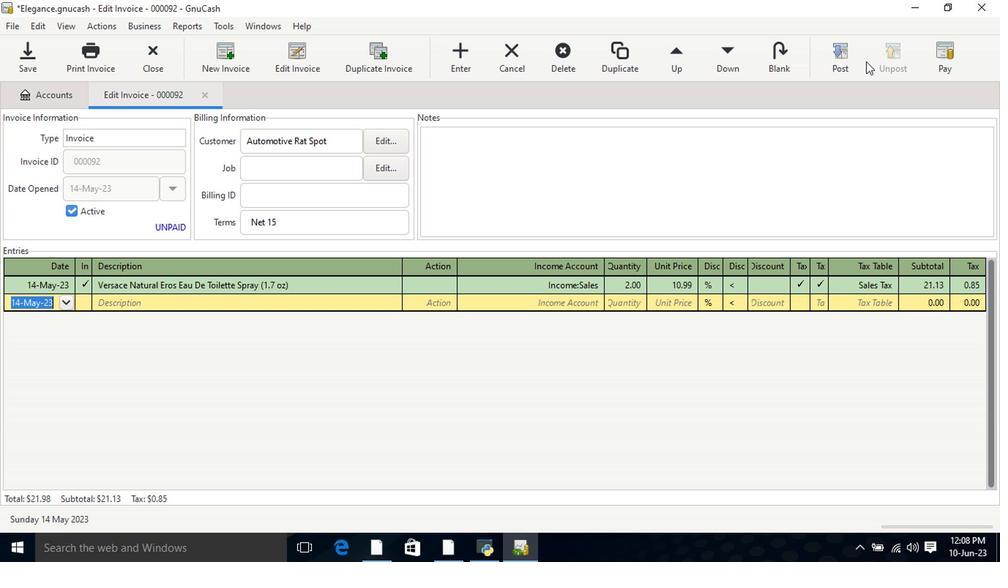 
Action: Mouse pressed left at (849, 60)
Screenshot: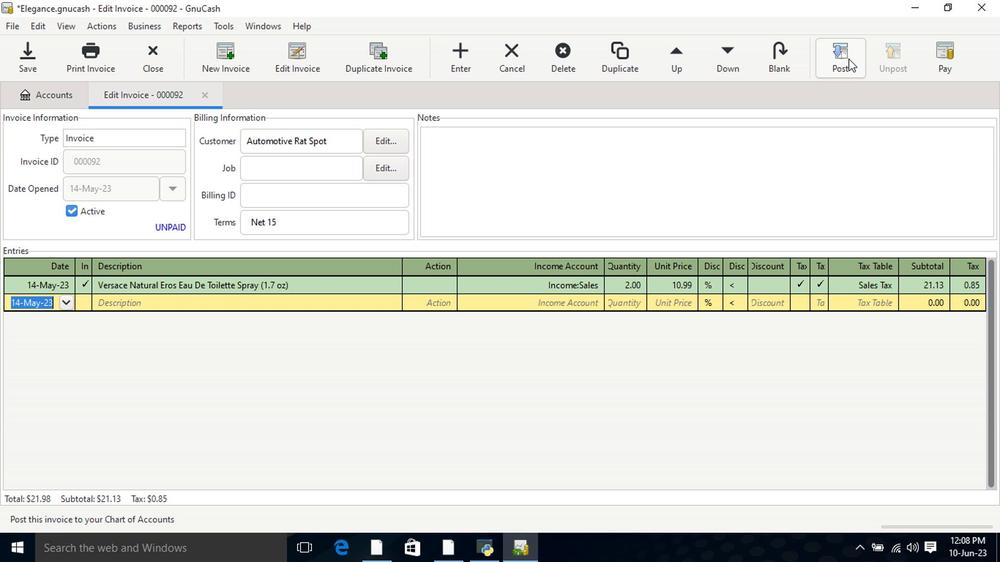 
Action: Mouse moved to (623, 251)
Screenshot: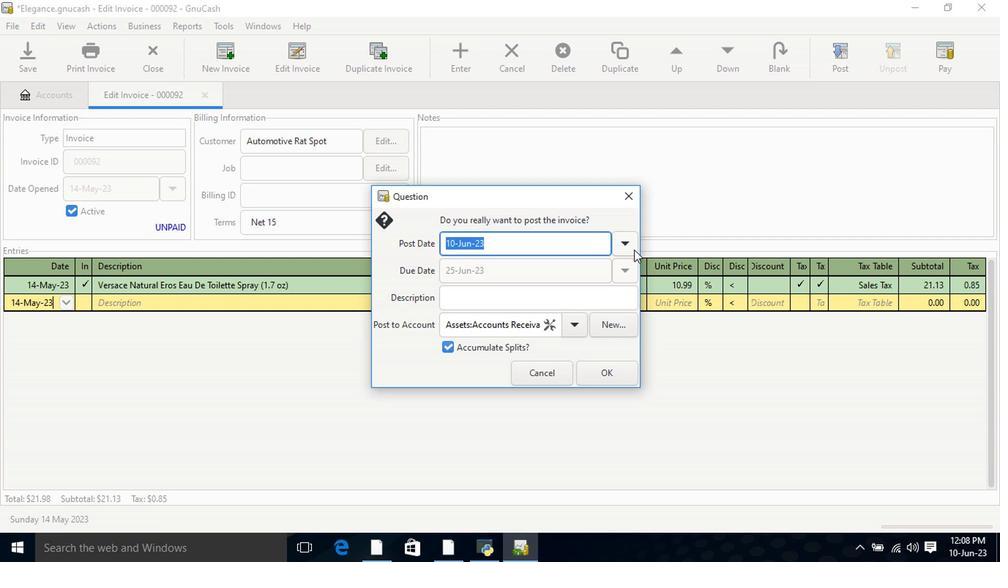 
Action: Mouse pressed left at (623, 251)
Screenshot: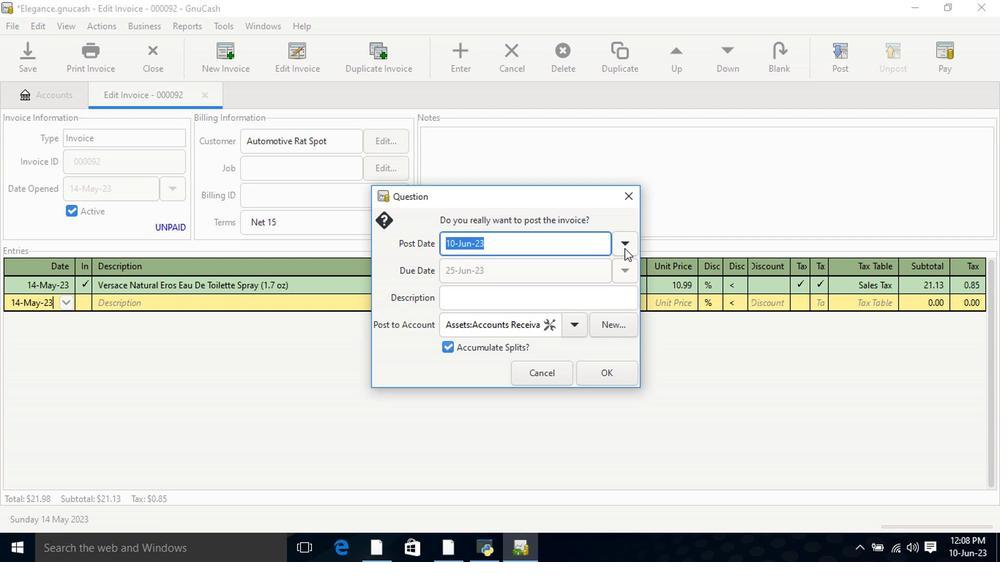 
Action: Mouse moved to (512, 268)
Screenshot: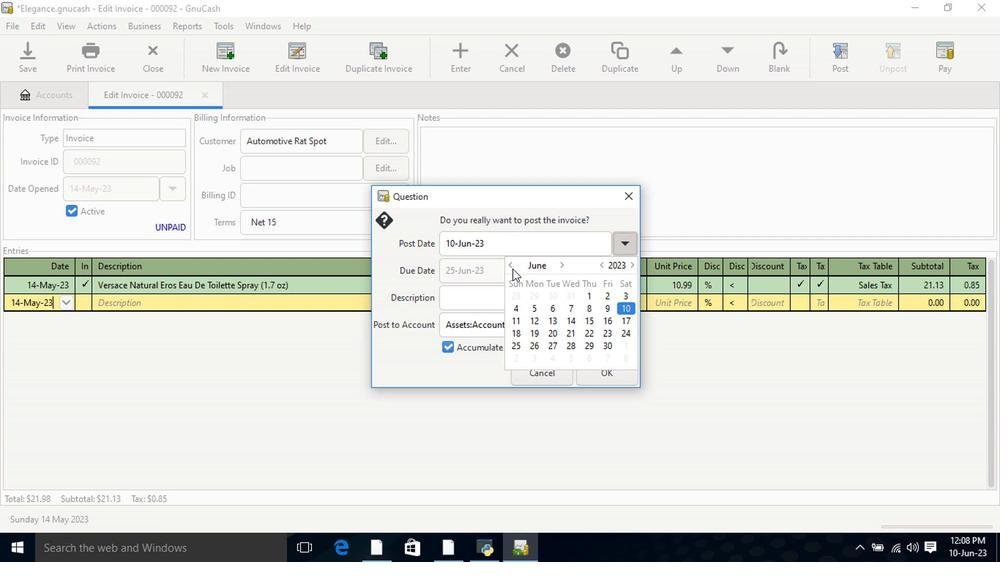 
Action: Mouse pressed left at (512, 268)
Screenshot: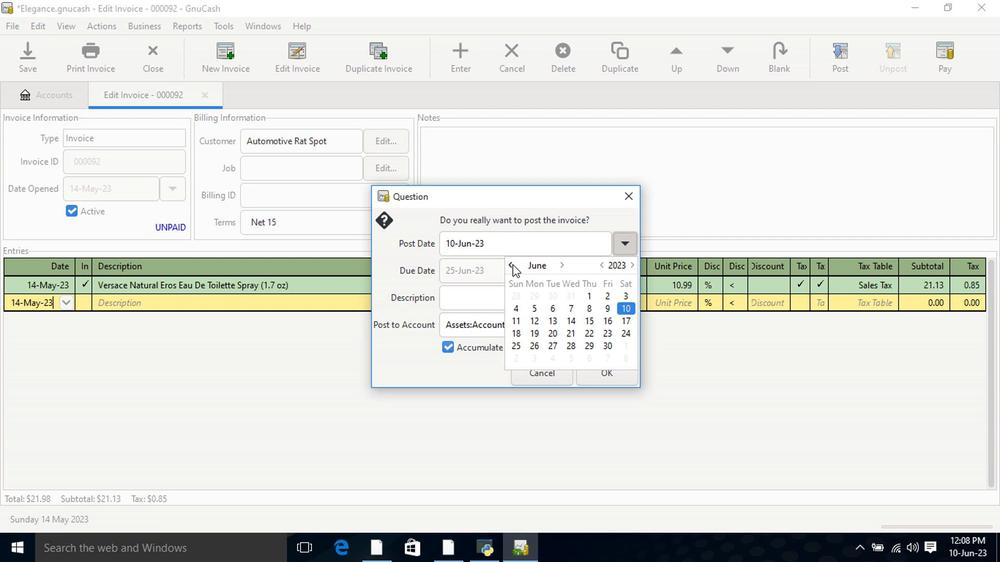 
Action: Mouse moved to (522, 325)
Screenshot: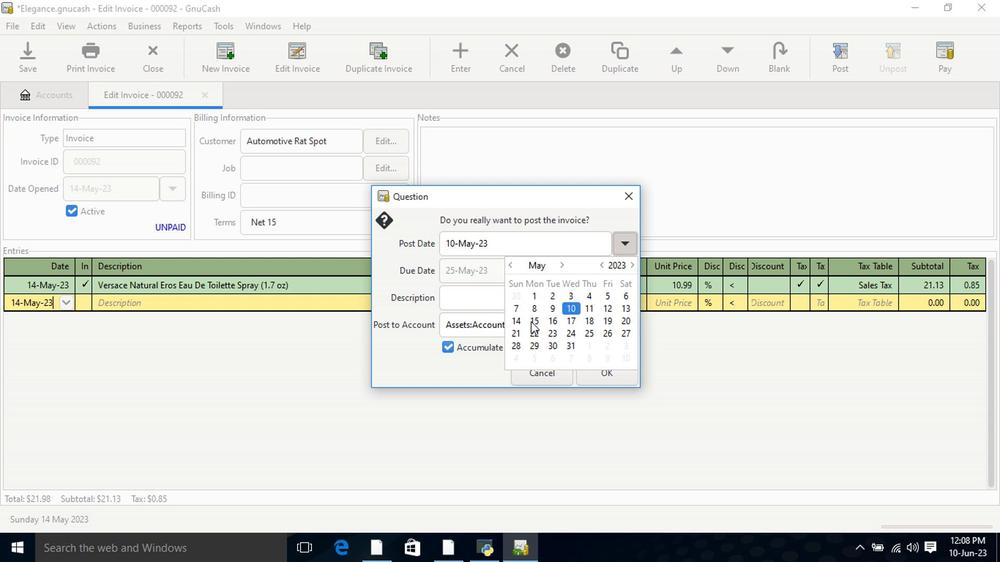 
Action: Mouse pressed left at (522, 325)
Screenshot: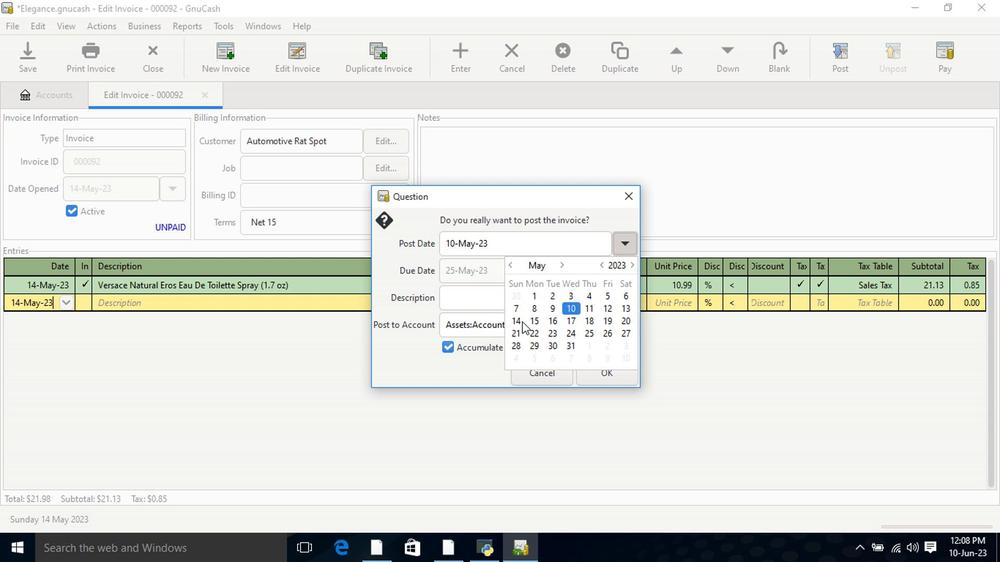 
Action: Mouse pressed left at (522, 325)
Screenshot: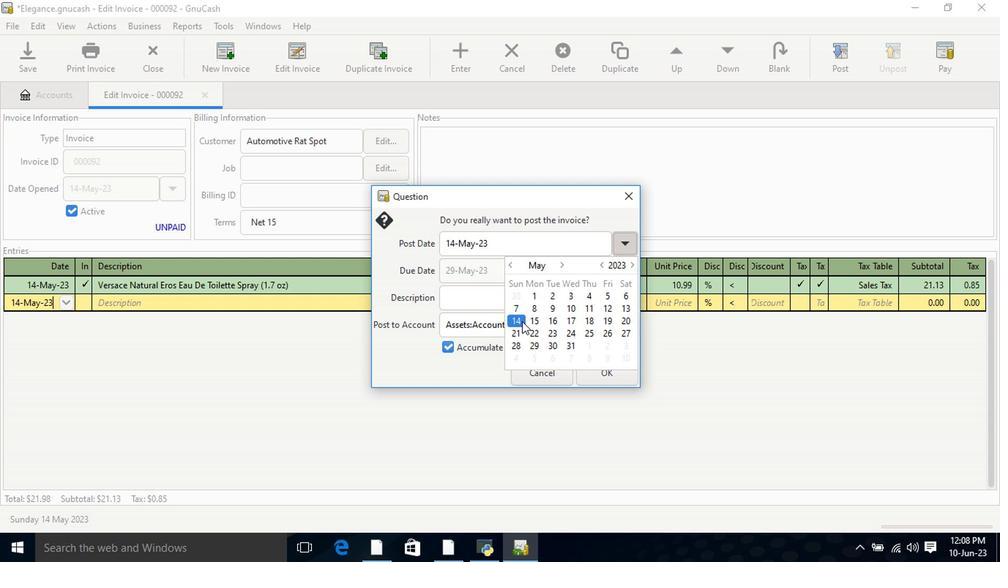 
Action: Mouse moved to (594, 381)
Screenshot: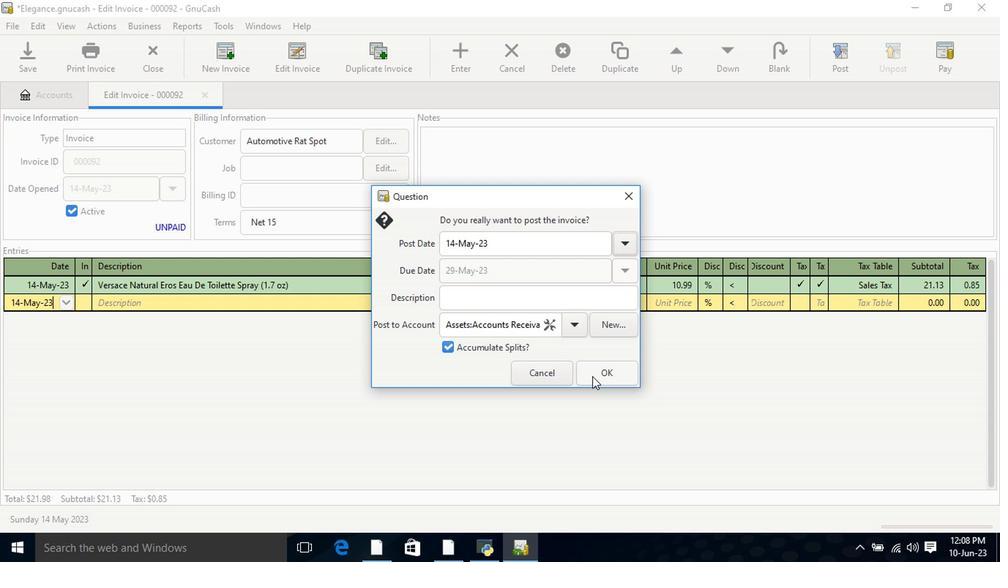 
Action: Mouse pressed left at (594, 381)
Screenshot: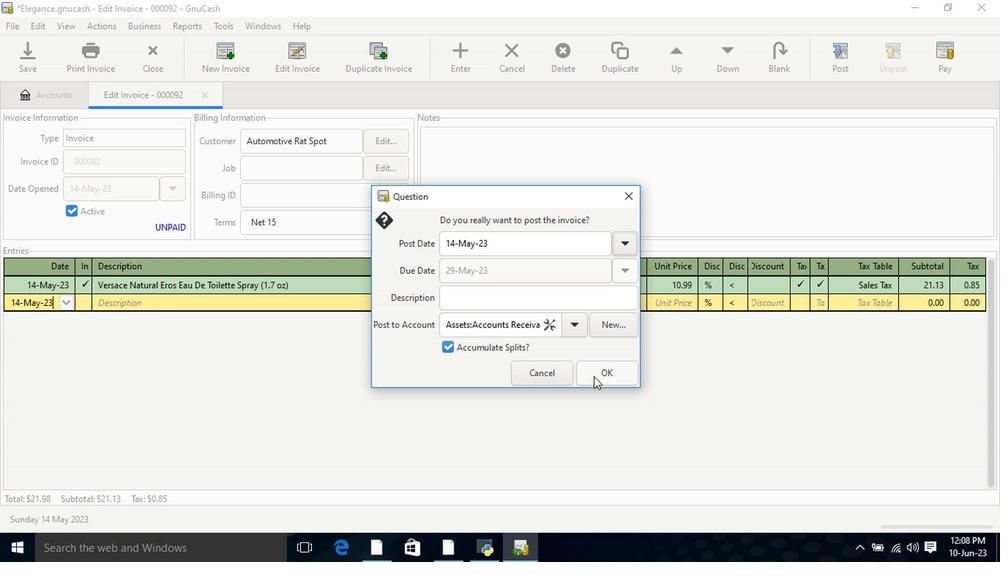 
Action: Mouse moved to (938, 61)
Screenshot: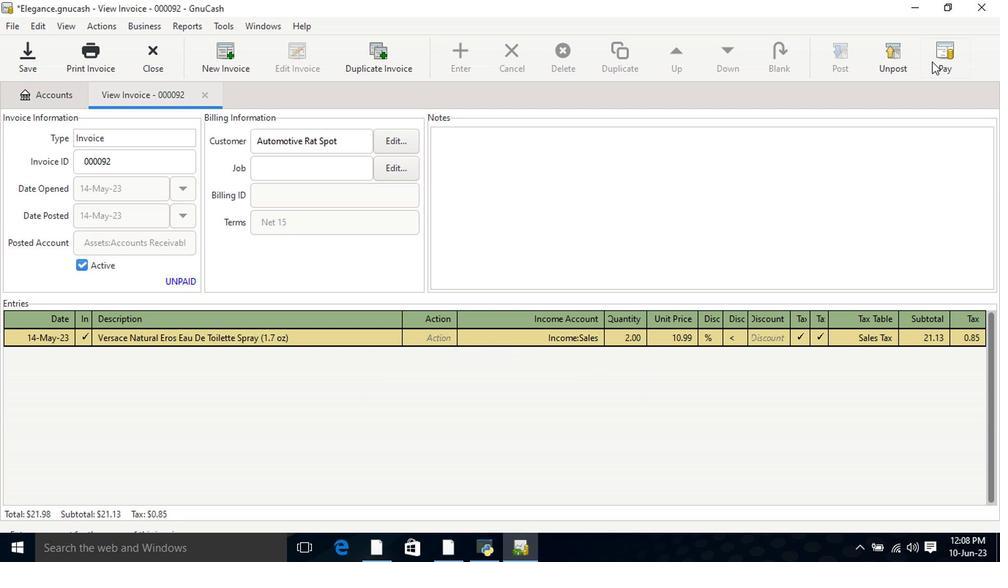 
Action: Mouse pressed left at (938, 61)
Screenshot: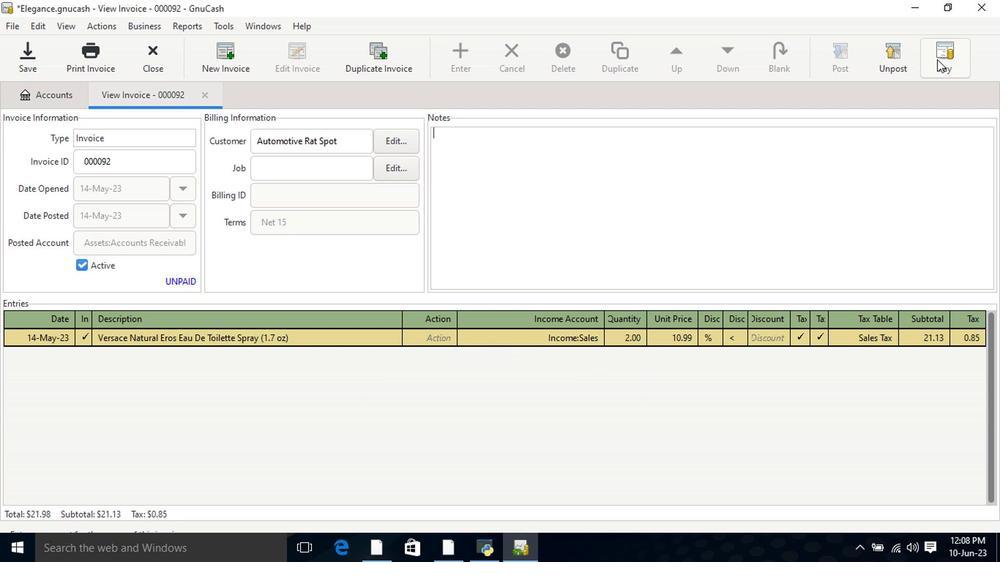 
Action: Mouse moved to (453, 291)
Screenshot: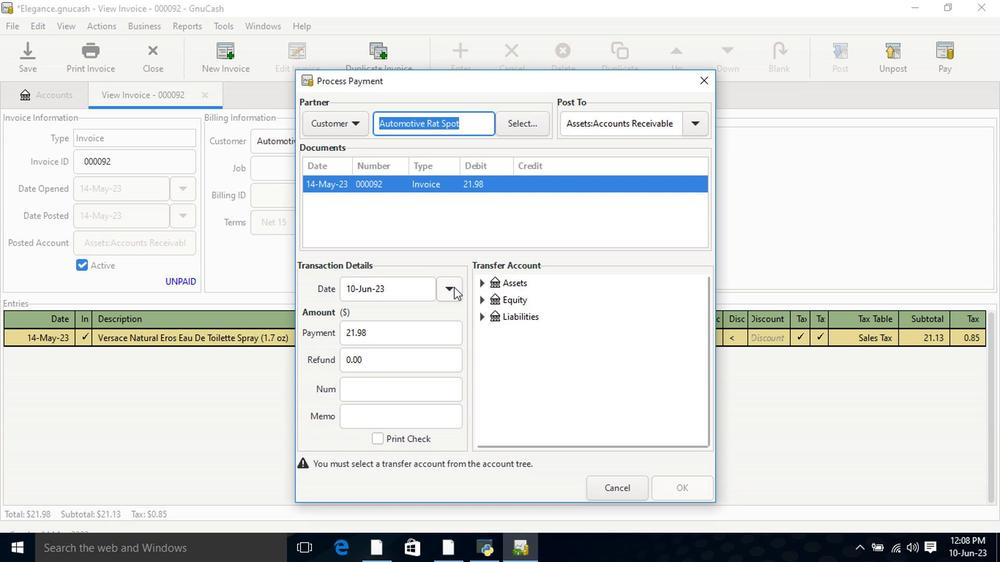 
Action: Mouse pressed left at (453, 291)
Screenshot: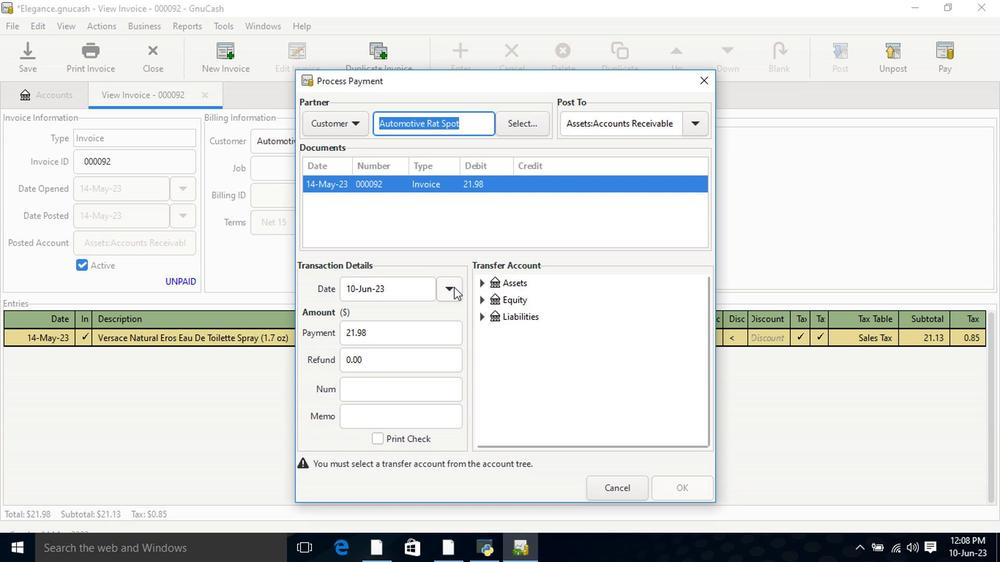 
Action: Mouse moved to (392, 396)
Screenshot: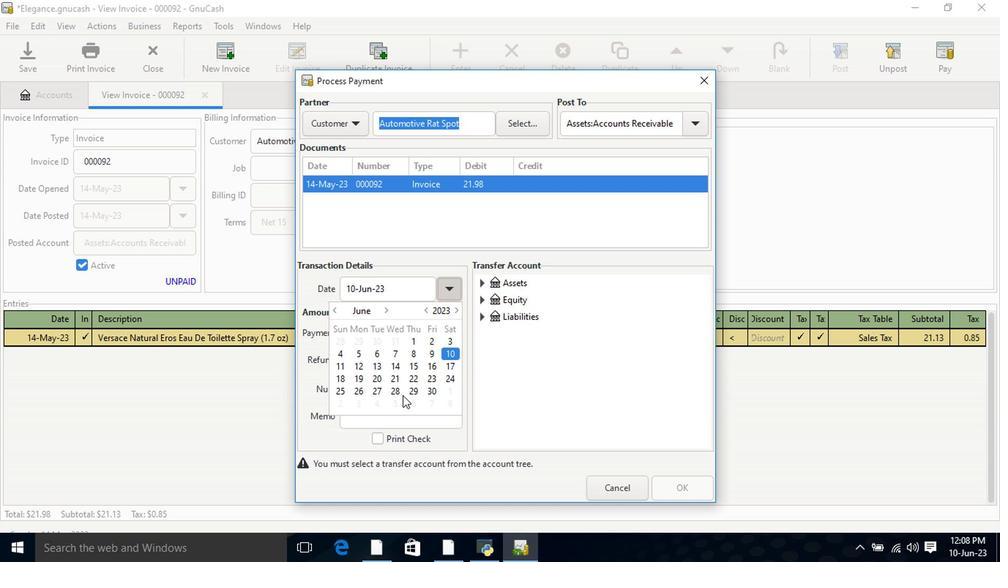 
Action: Mouse pressed left at (392, 396)
Screenshot: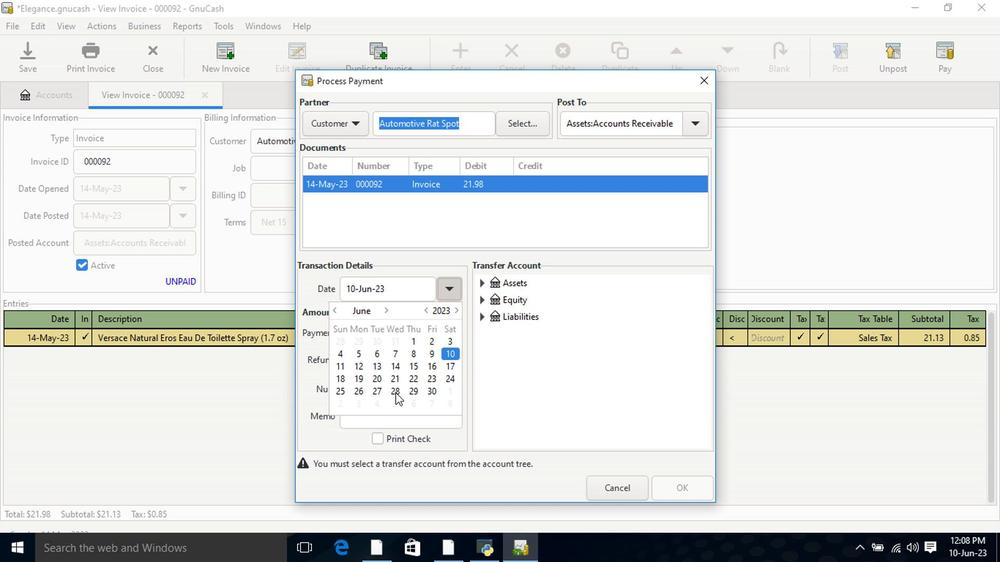 
Action: Mouse moved to (392, 396)
Screenshot: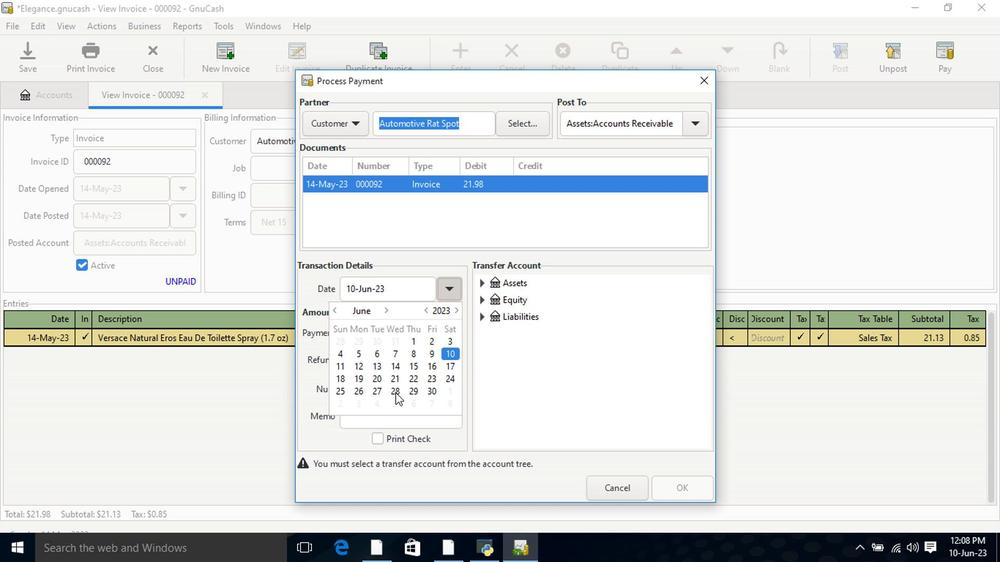 
Action: Mouse pressed left at (392, 396)
Screenshot: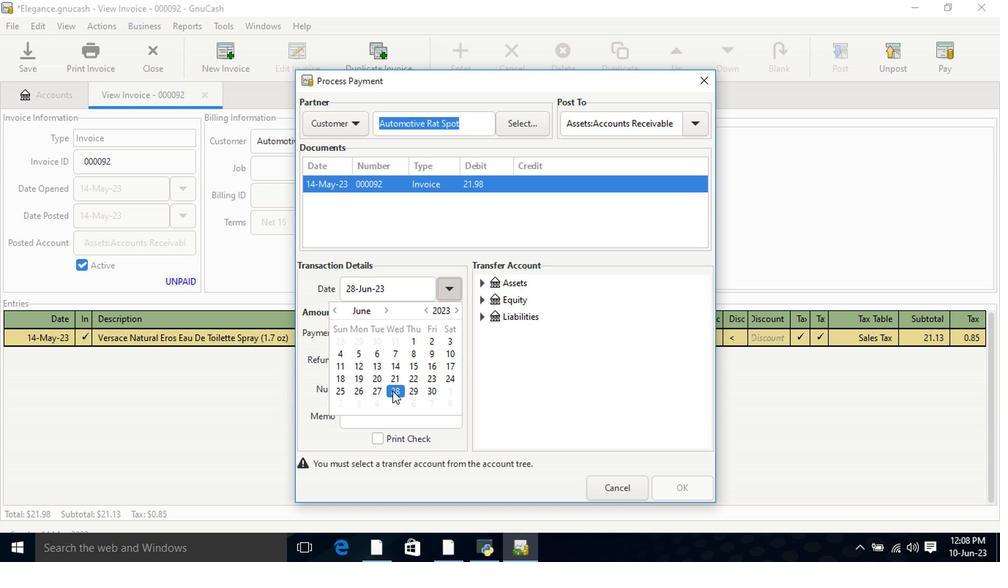 
Action: Mouse moved to (448, 296)
Screenshot: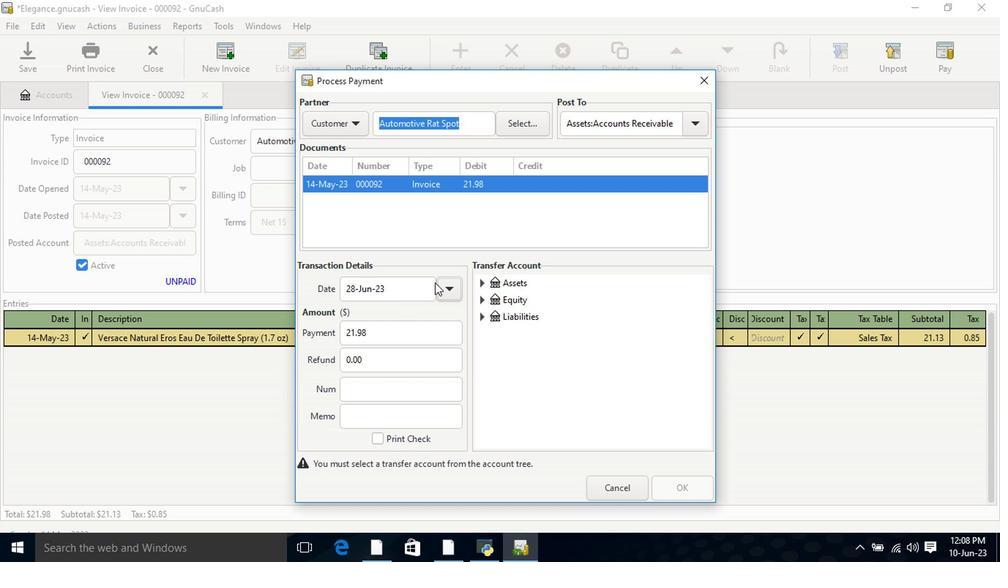 
Action: Mouse pressed left at (448, 296)
Screenshot: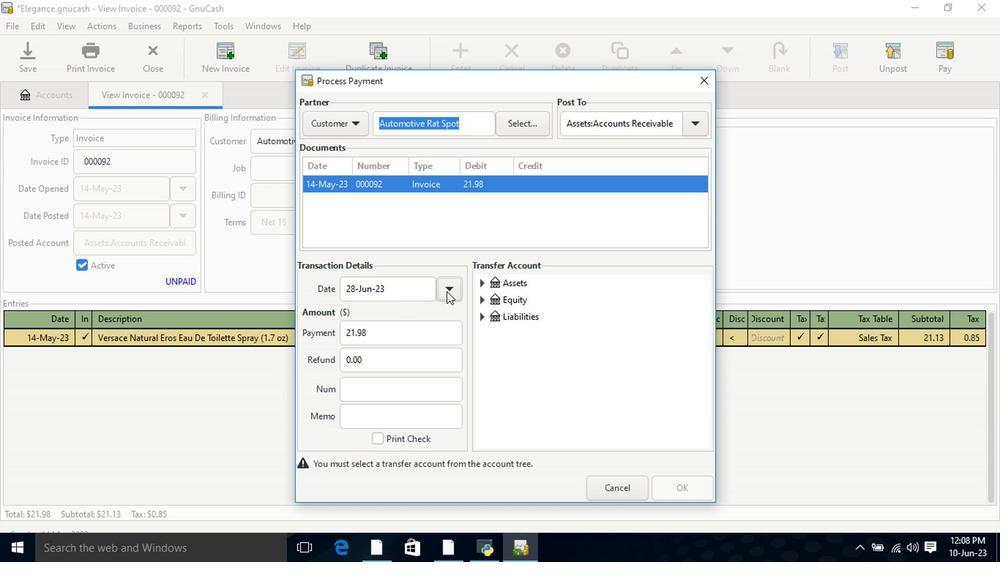 
Action: Mouse moved to (335, 313)
Screenshot: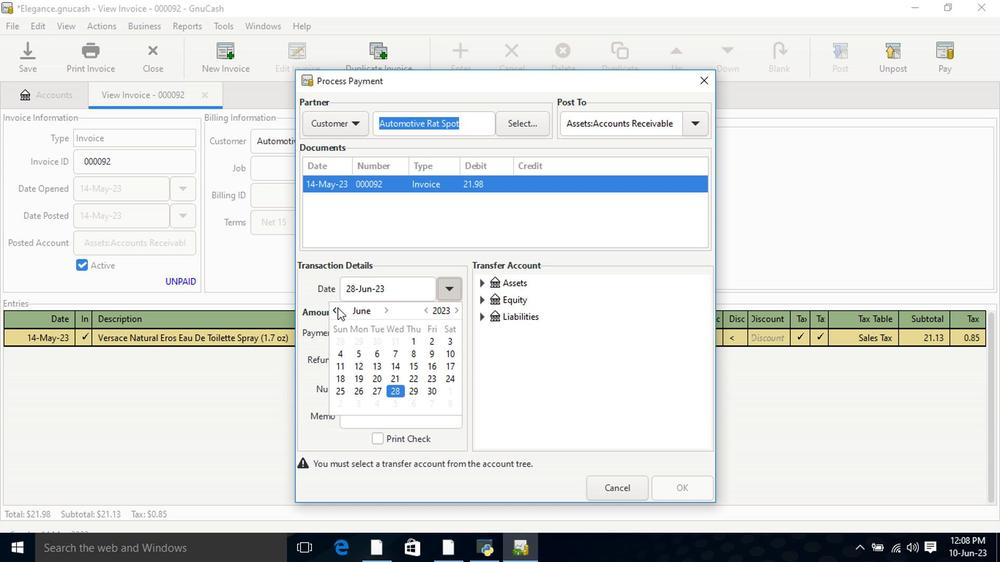
Action: Mouse pressed left at (335, 313)
Screenshot: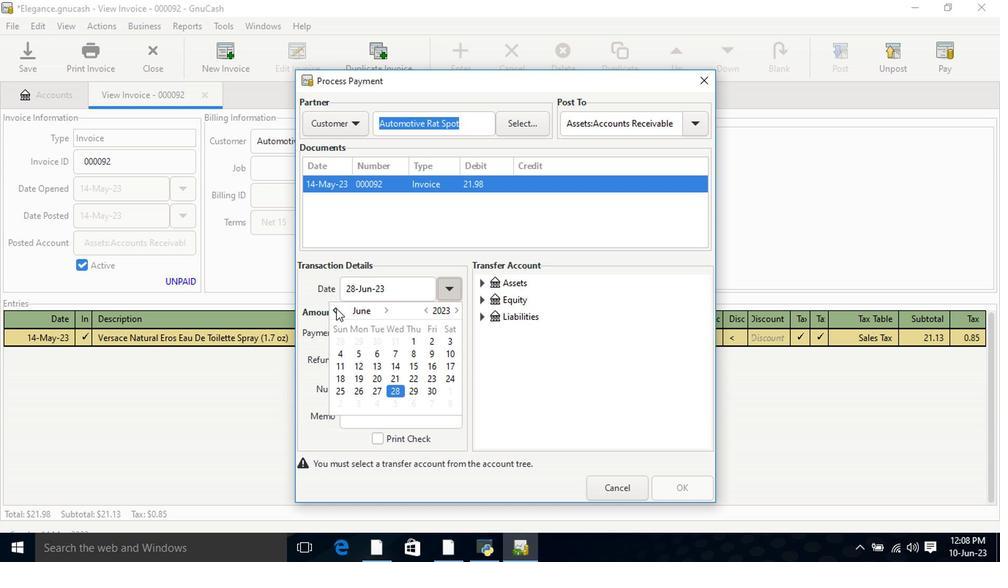 
Action: Mouse moved to (344, 393)
Screenshot: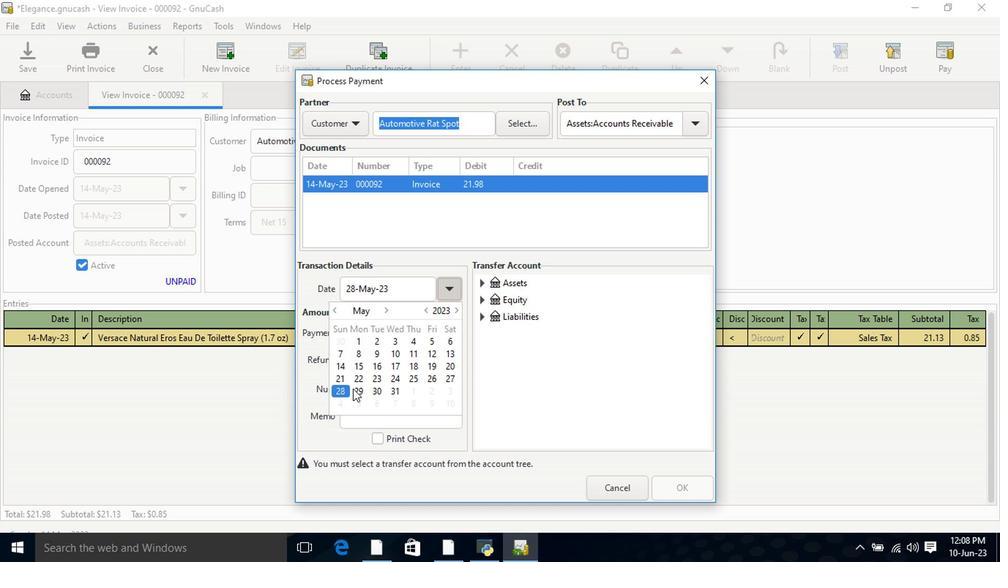 
Action: Mouse pressed left at (344, 393)
Screenshot: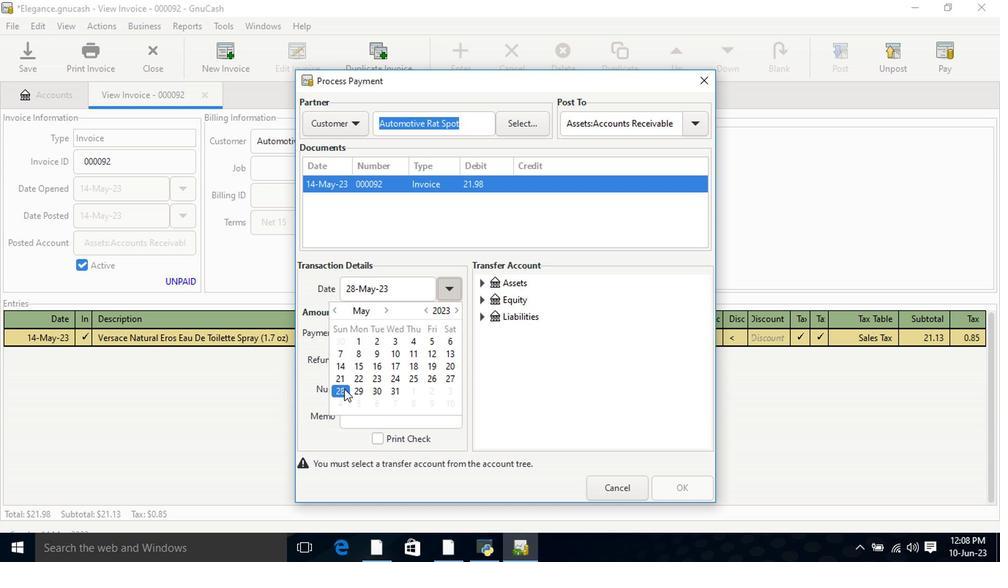 
Action: Mouse pressed left at (344, 393)
Screenshot: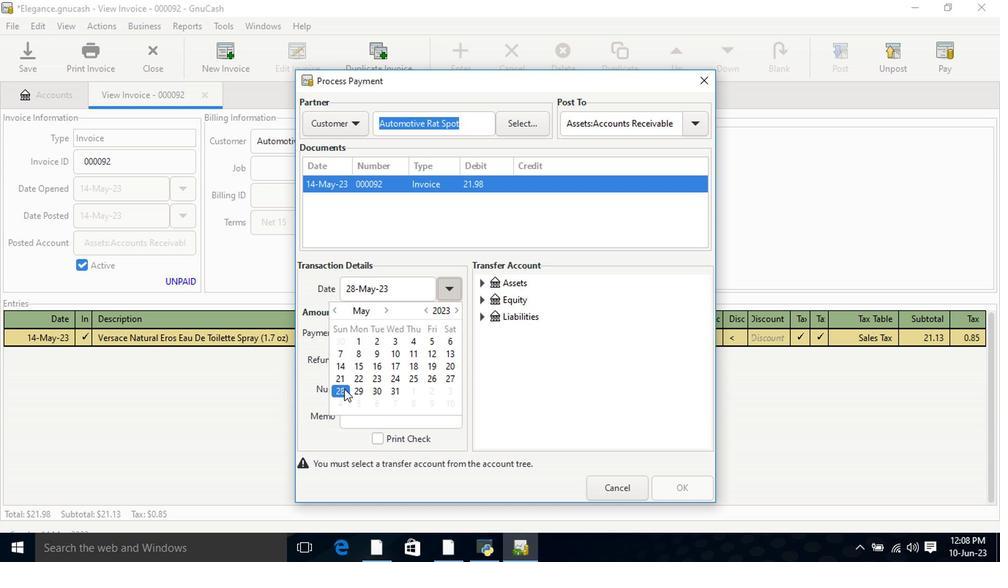 
Action: Mouse moved to (484, 288)
Screenshot: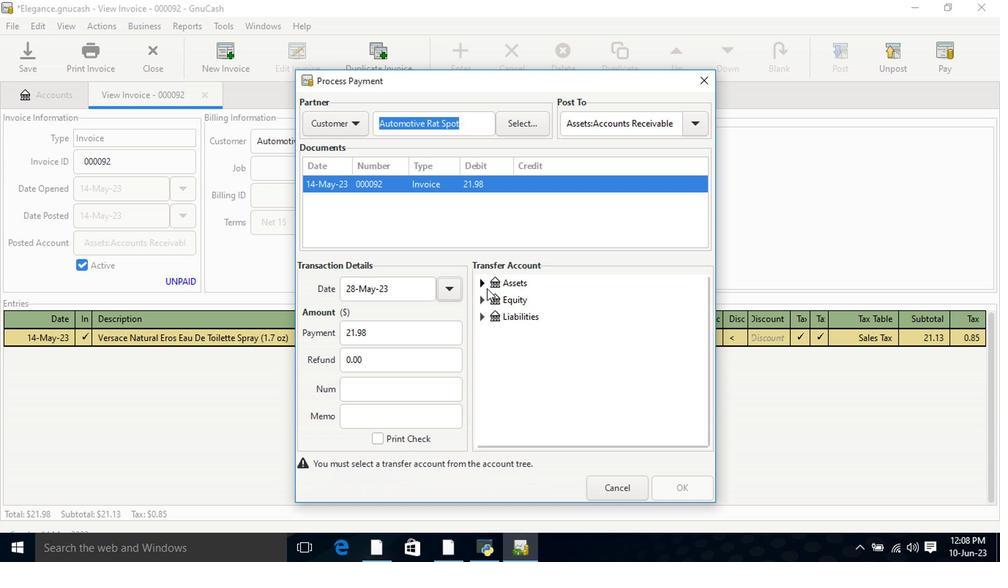
Action: Mouse pressed left at (484, 288)
Screenshot: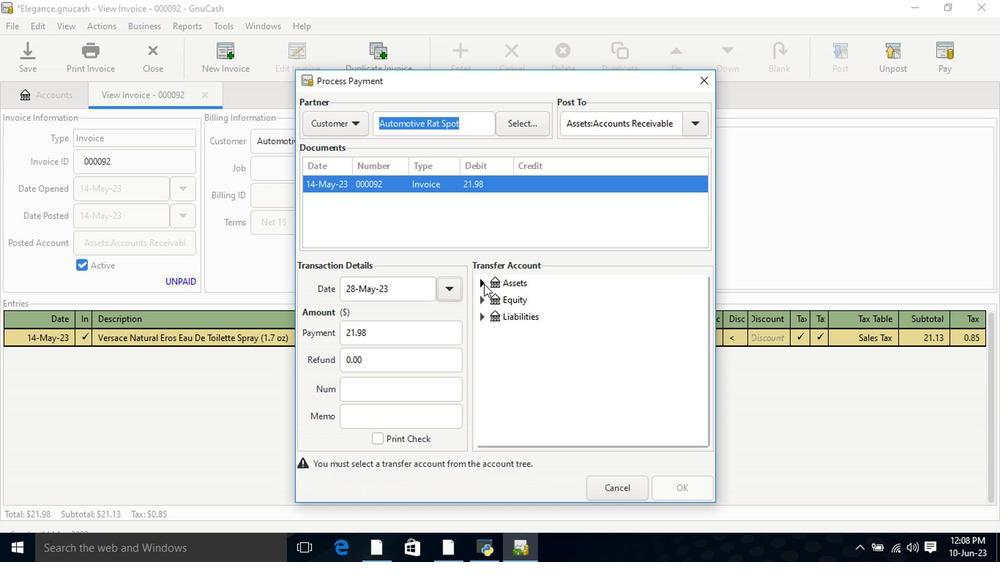 
Action: Mouse moved to (493, 303)
Screenshot: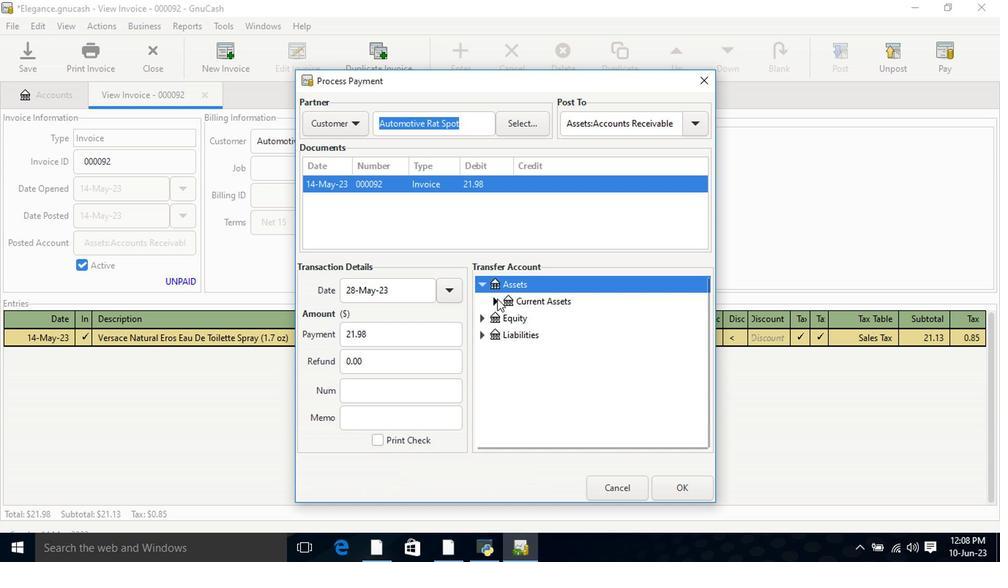 
Action: Mouse pressed left at (493, 303)
Screenshot: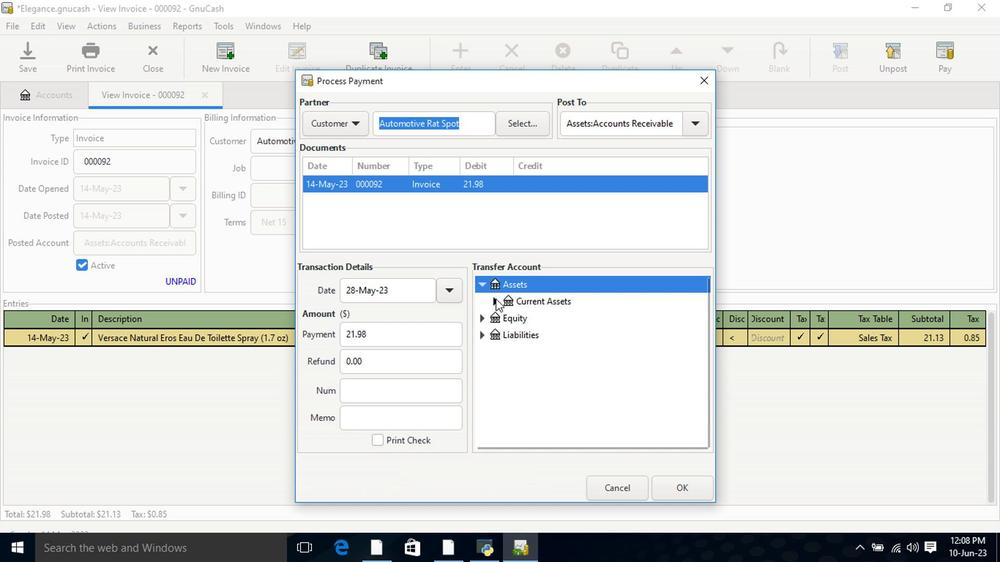 
Action: Mouse moved to (537, 325)
Screenshot: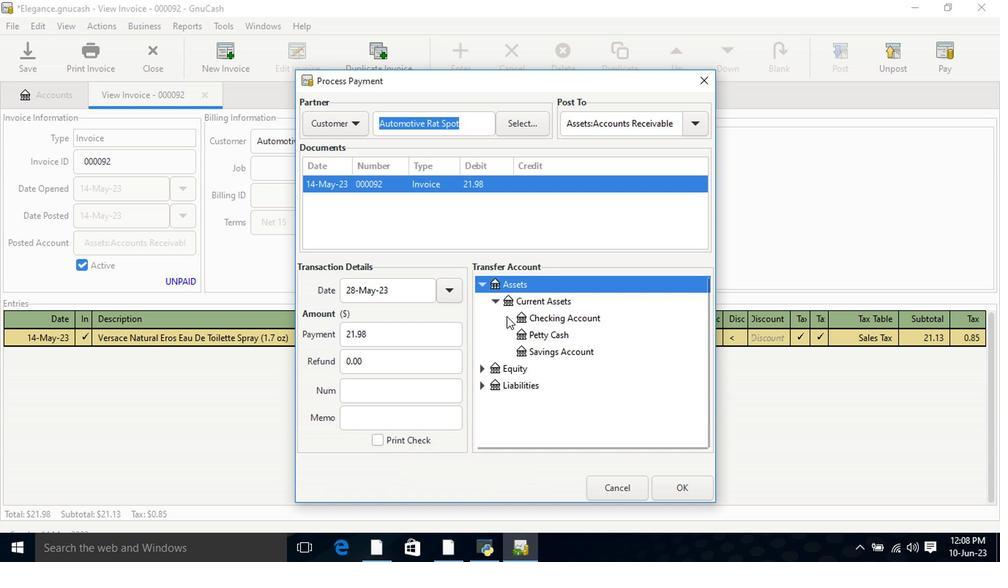 
Action: Mouse pressed left at (537, 325)
Screenshot: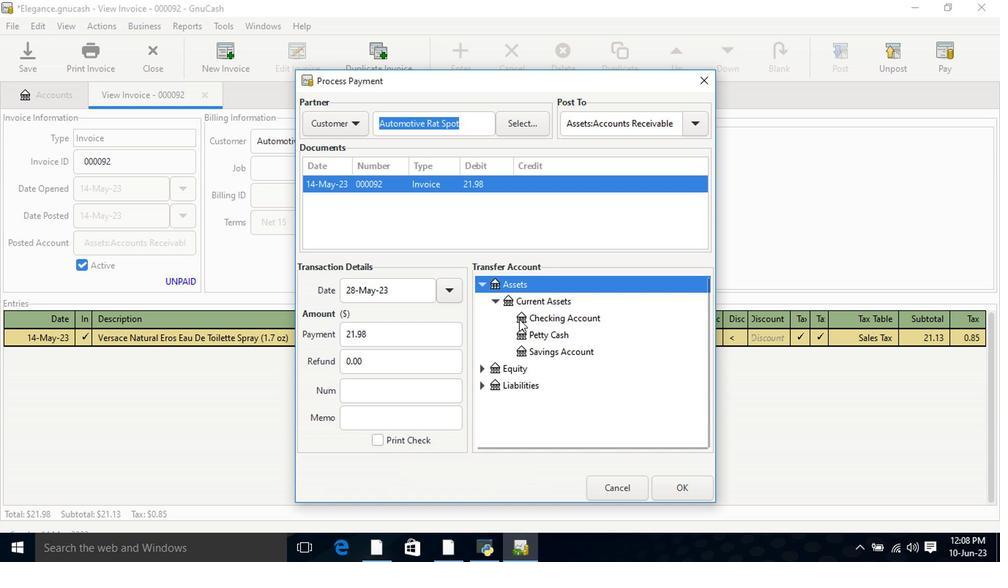 
Action: Mouse moved to (667, 493)
Screenshot: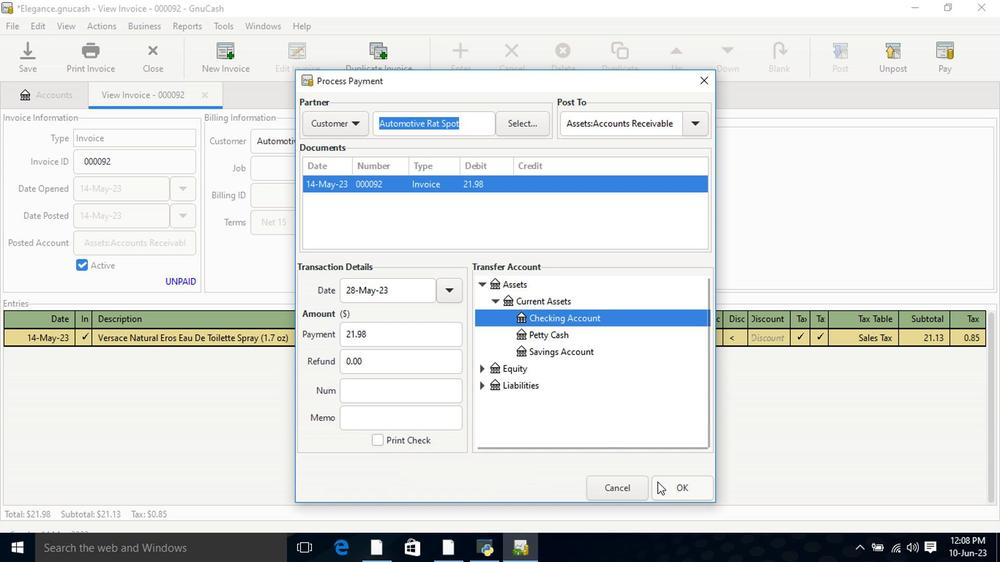 
Action: Mouse pressed left at (667, 493)
Screenshot: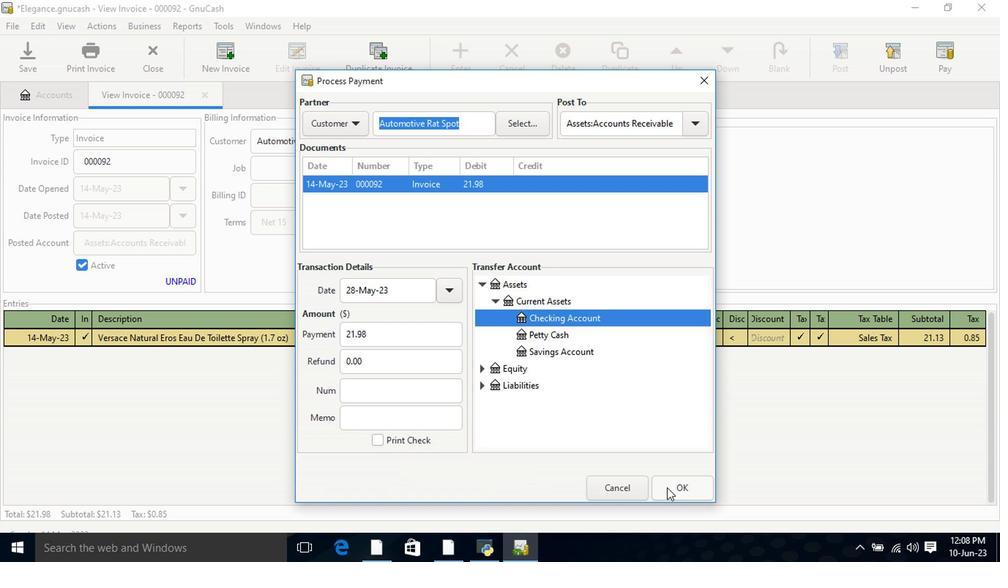 
Action: Mouse moved to (92, 62)
Screenshot: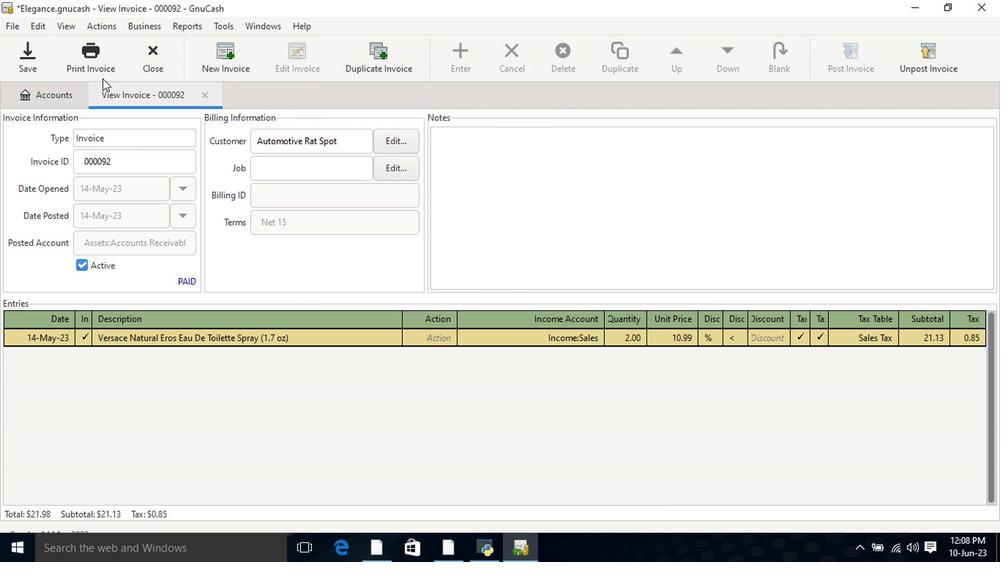 
Action: Mouse pressed left at (92, 62)
Screenshot: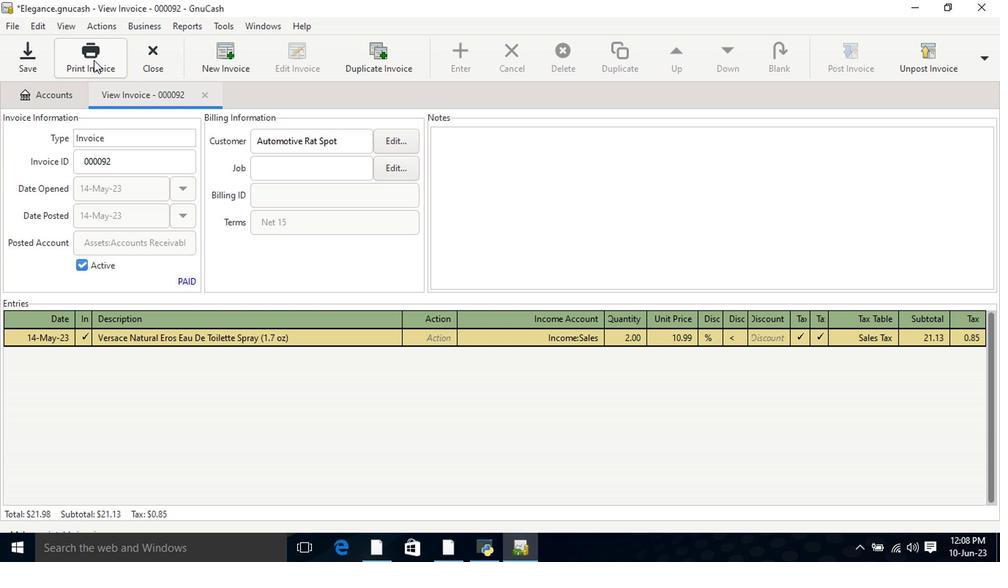 
Action: Mouse moved to (288, 408)
Screenshot: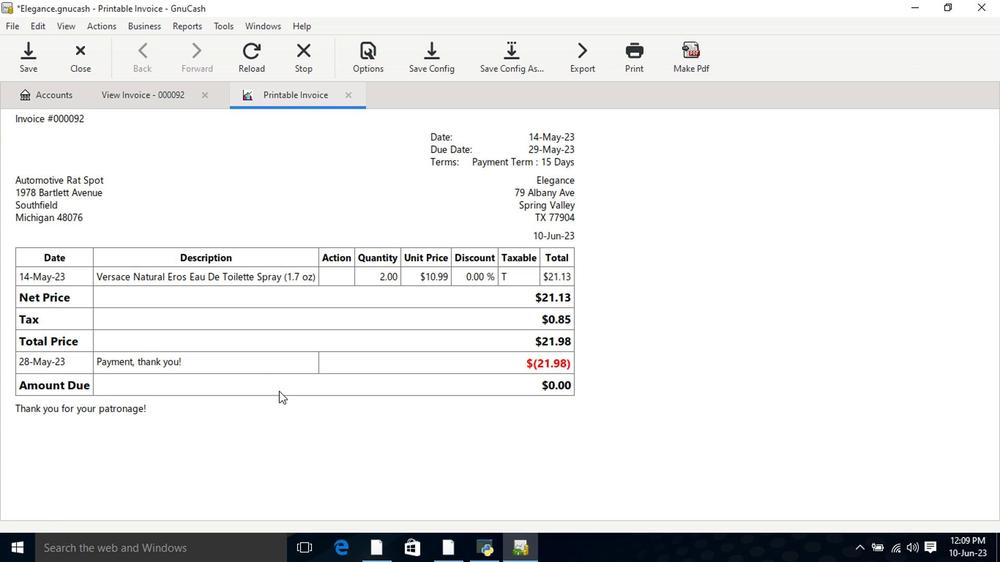 
